Task: Search one way flight ticket for 5 adults, 2 children, 1 infant in seat and 2 infants on lap in economy from Williston: Williston Basin International Airport to Riverton: Central Wyoming Regional Airport (was Riverton Regional) on 8-4-2023. Choice of flights is Westjet. Number of bags: 1 carry on bag and 1 checked bag. Price is upto 100000. Outbound departure time preference is 13:45.
Action: Mouse moved to (336, 282)
Screenshot: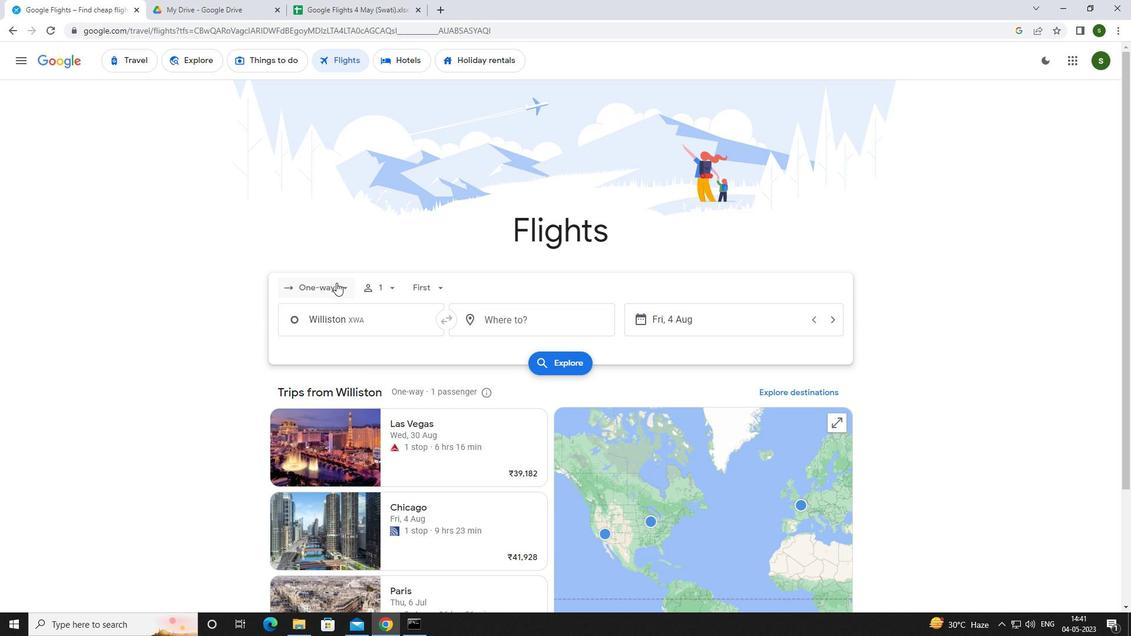 
Action: Mouse pressed left at (336, 282)
Screenshot: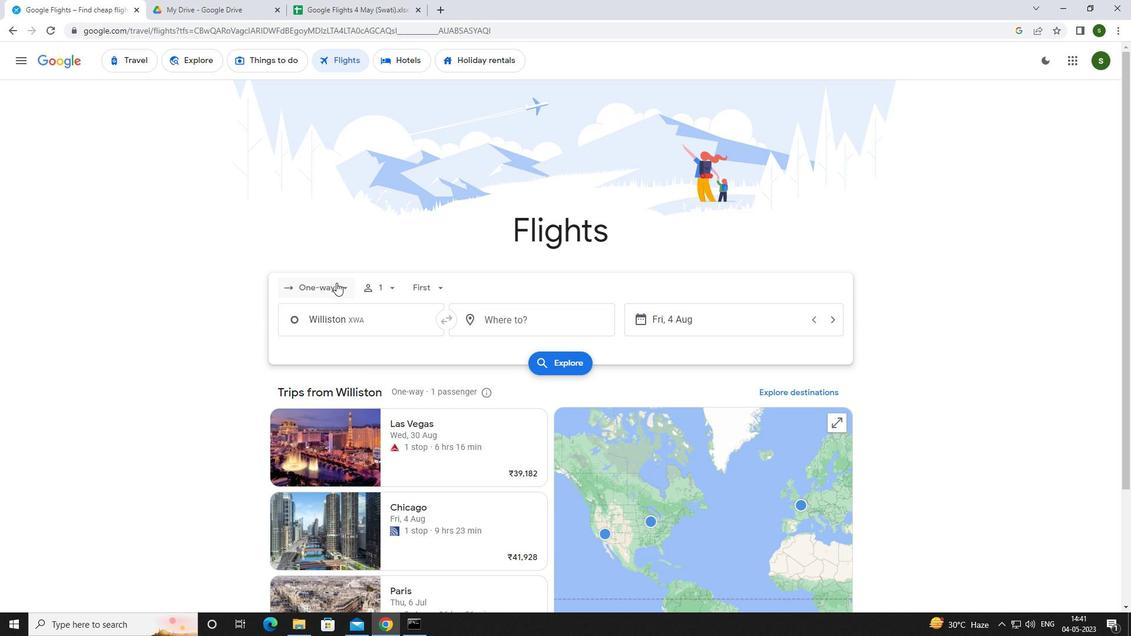 
Action: Mouse moved to (337, 339)
Screenshot: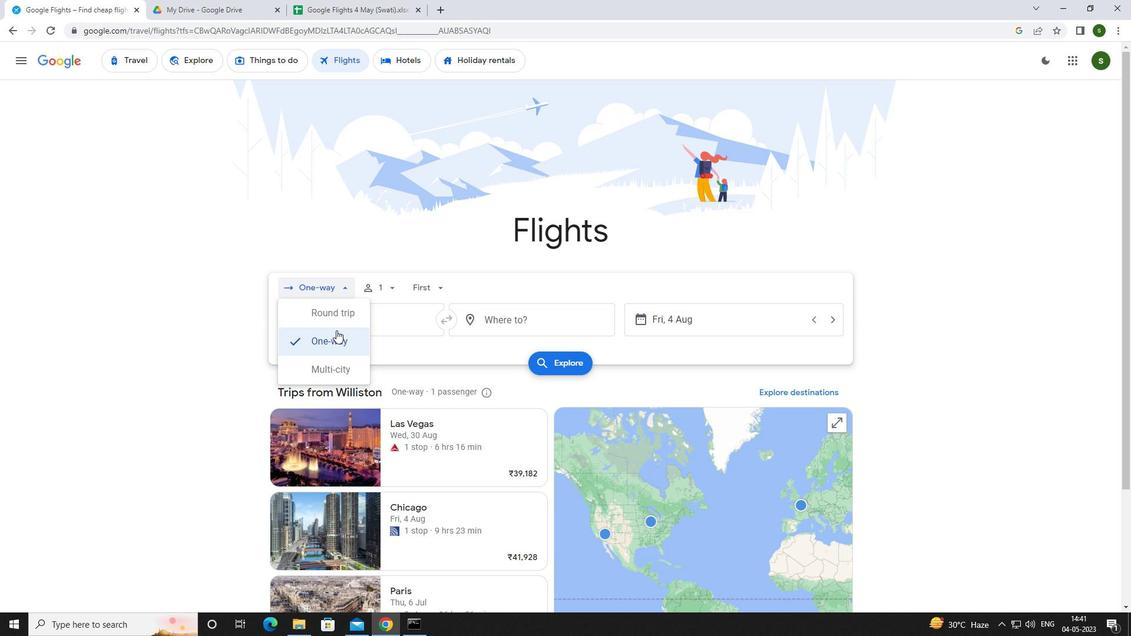 
Action: Mouse pressed left at (337, 339)
Screenshot: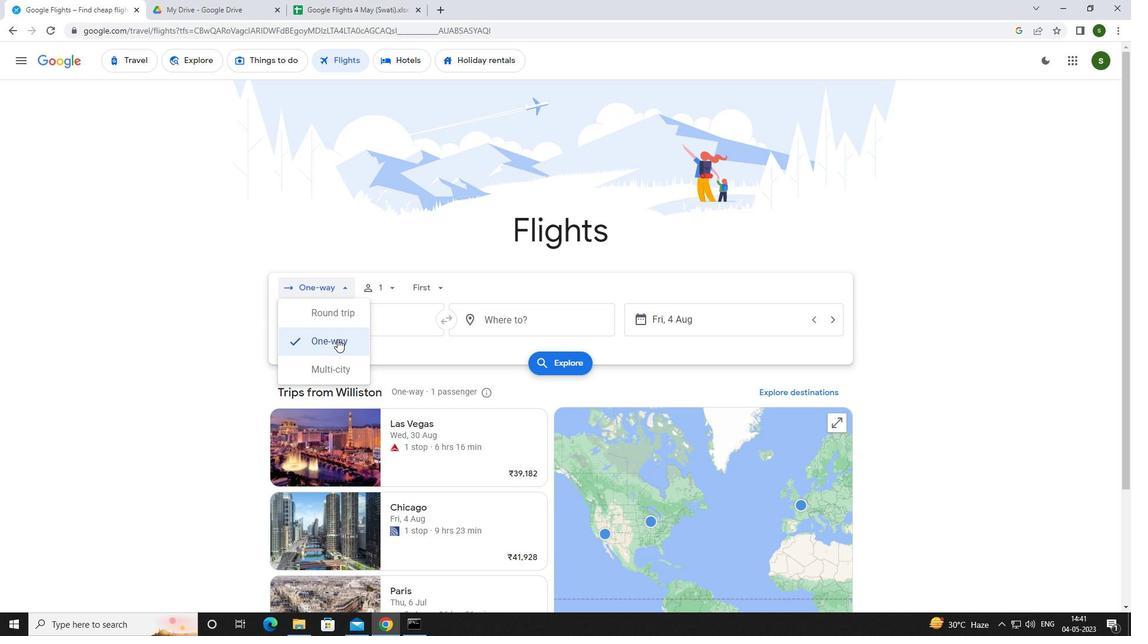 
Action: Mouse moved to (391, 288)
Screenshot: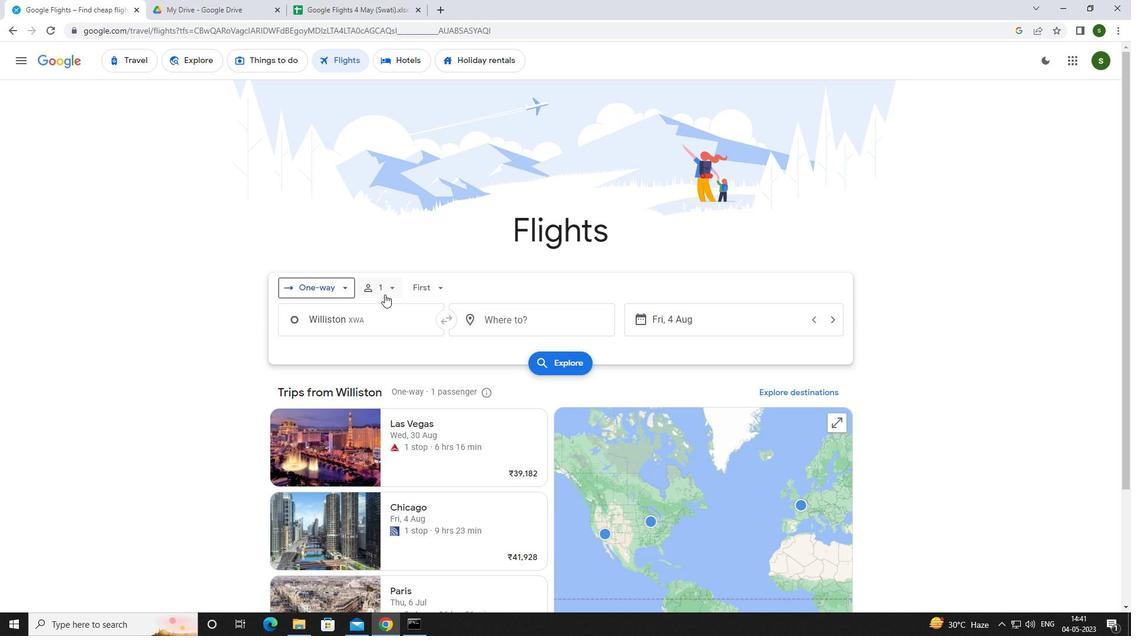 
Action: Mouse pressed left at (391, 288)
Screenshot: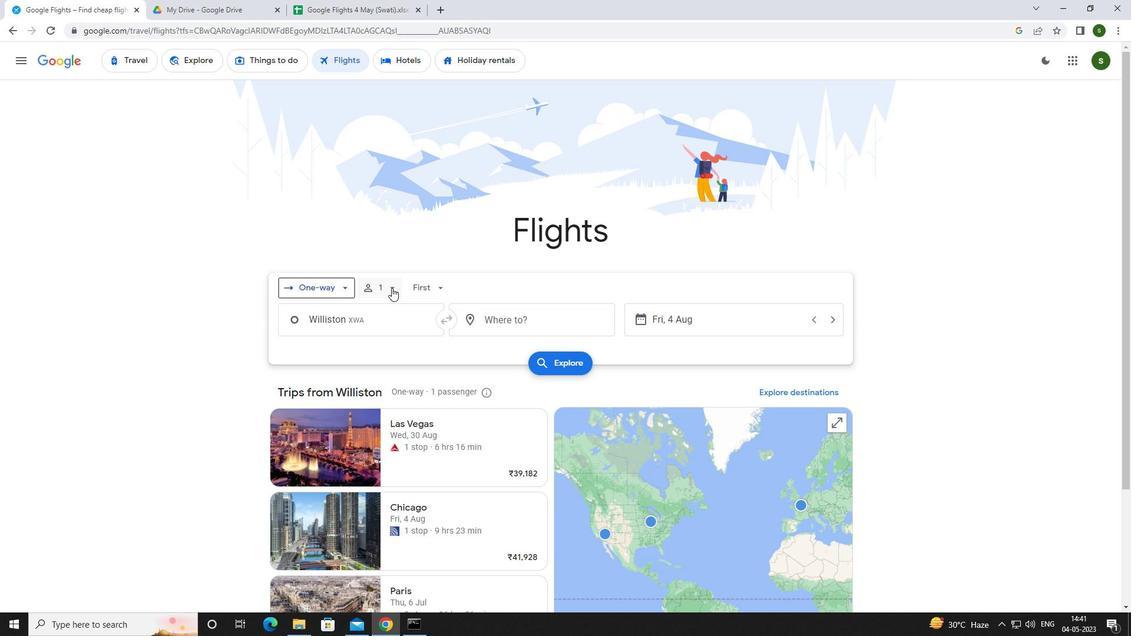 
Action: Mouse moved to (480, 318)
Screenshot: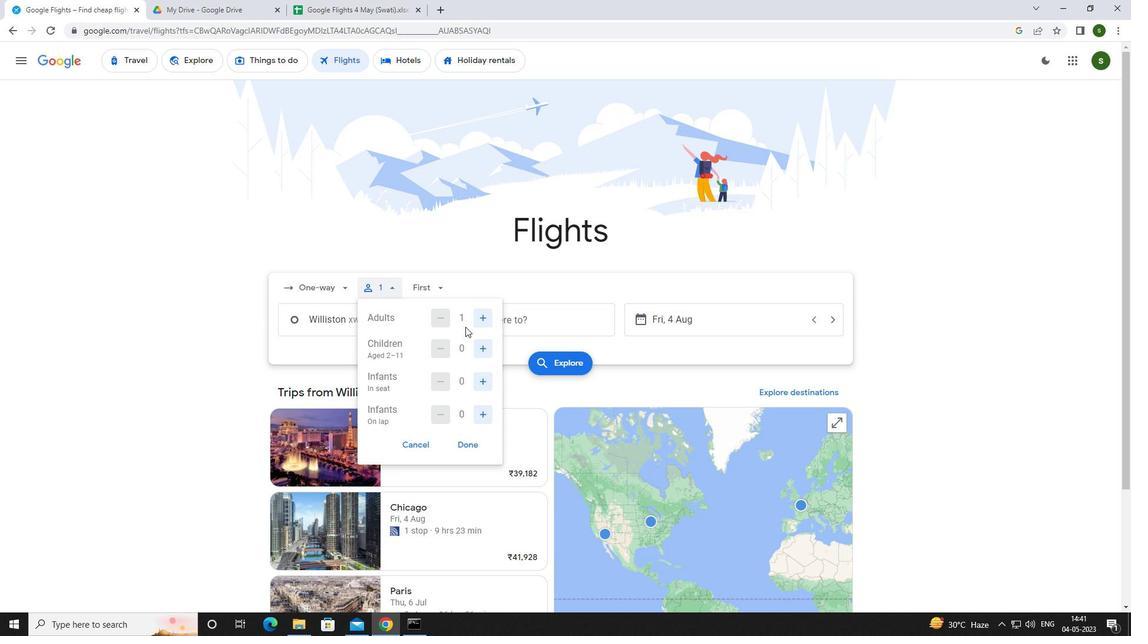 
Action: Mouse pressed left at (480, 318)
Screenshot: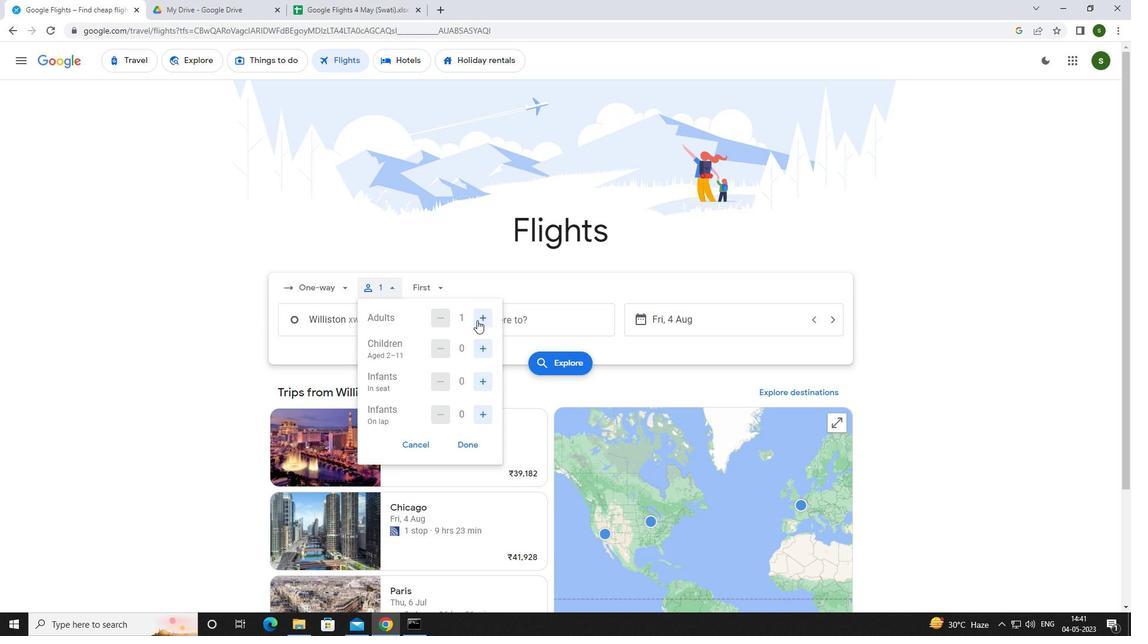 
Action: Mouse pressed left at (480, 318)
Screenshot: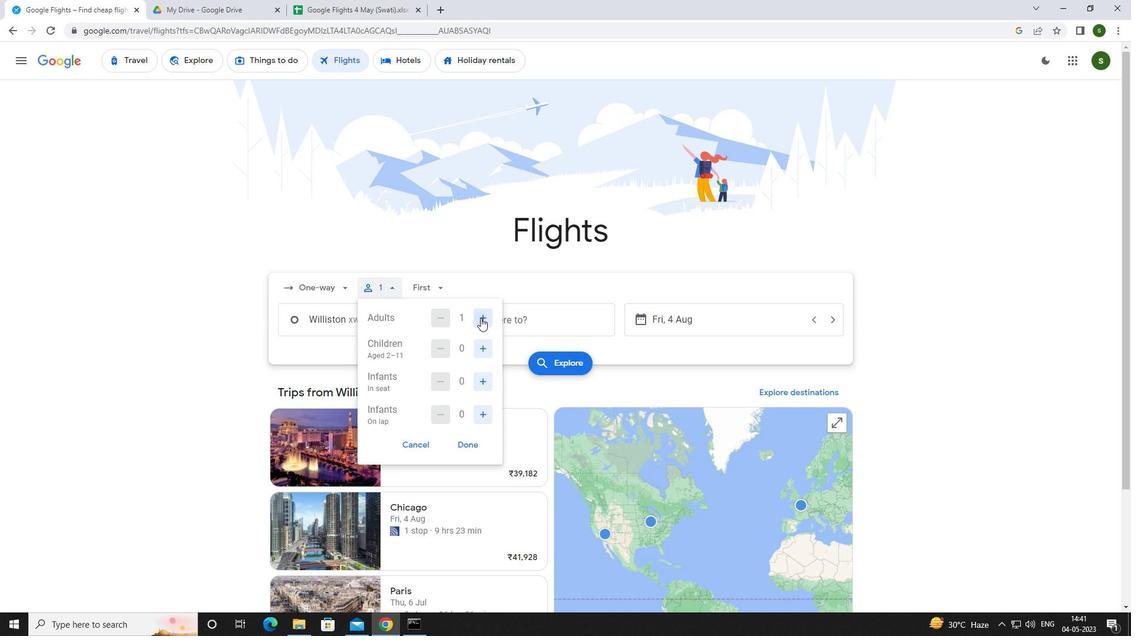 
Action: Mouse pressed left at (480, 318)
Screenshot: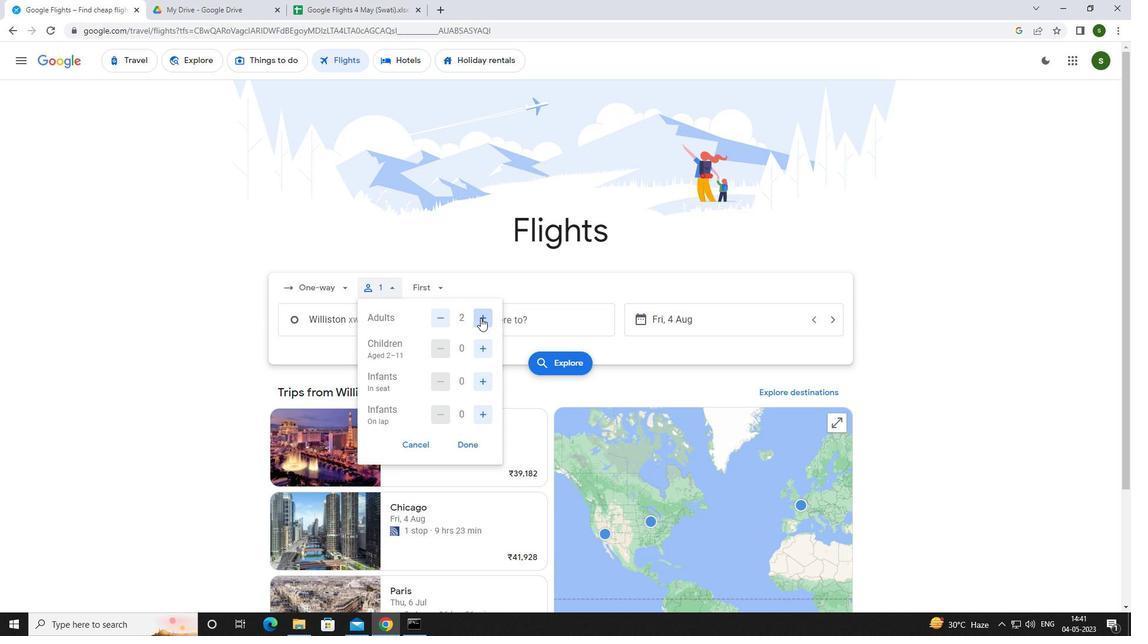 
Action: Mouse pressed left at (480, 318)
Screenshot: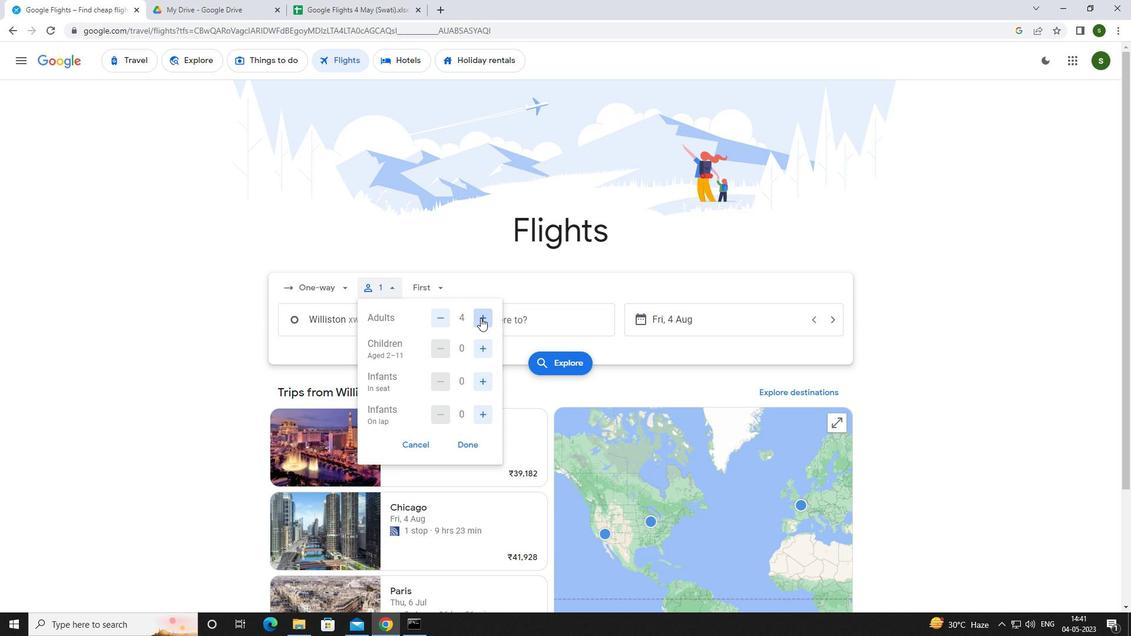 
Action: Mouse moved to (482, 344)
Screenshot: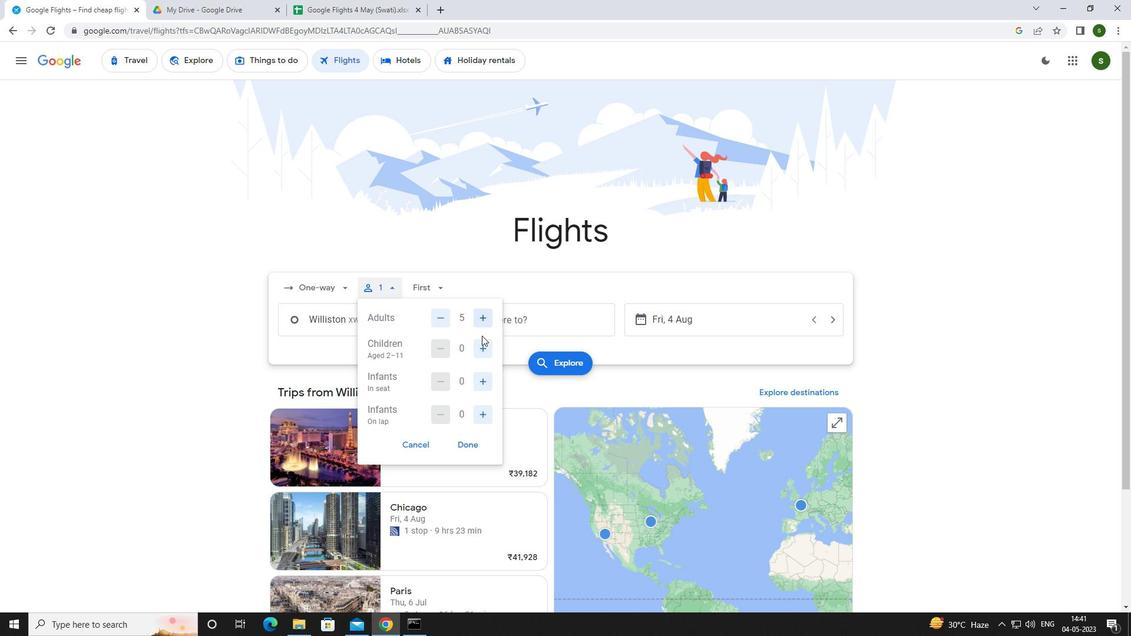 
Action: Mouse pressed left at (482, 344)
Screenshot: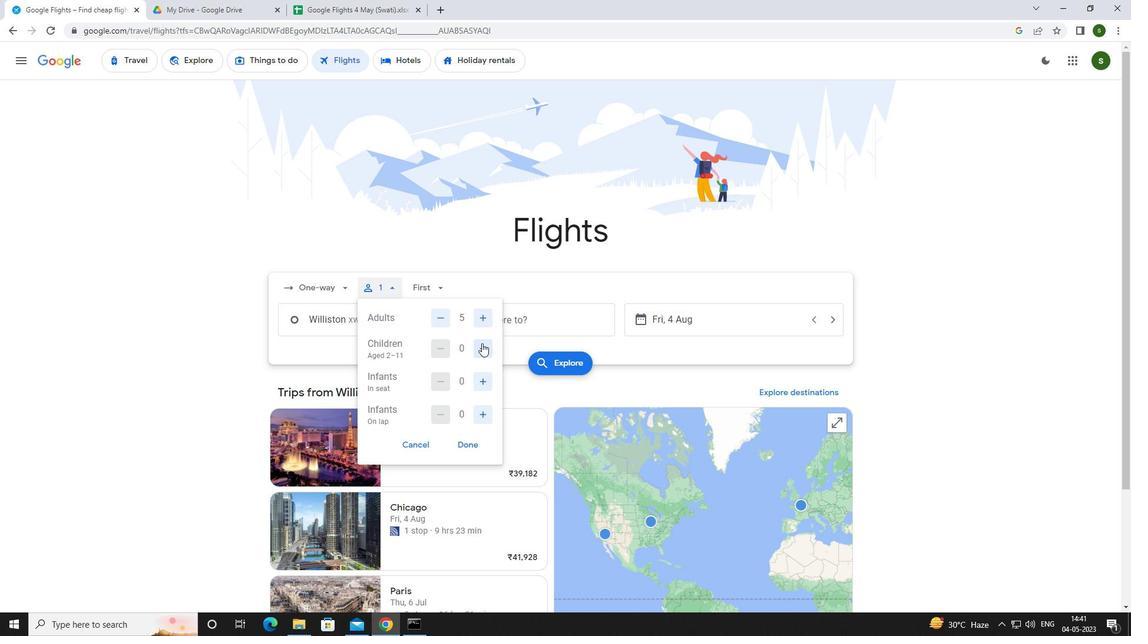 
Action: Mouse pressed left at (482, 344)
Screenshot: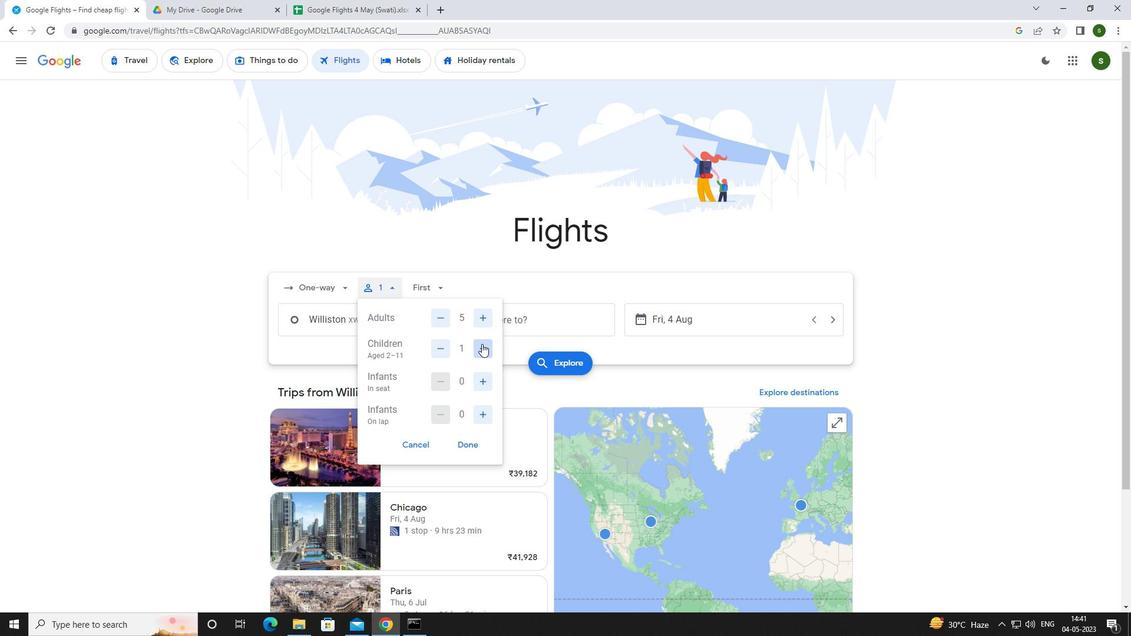 
Action: Mouse moved to (485, 382)
Screenshot: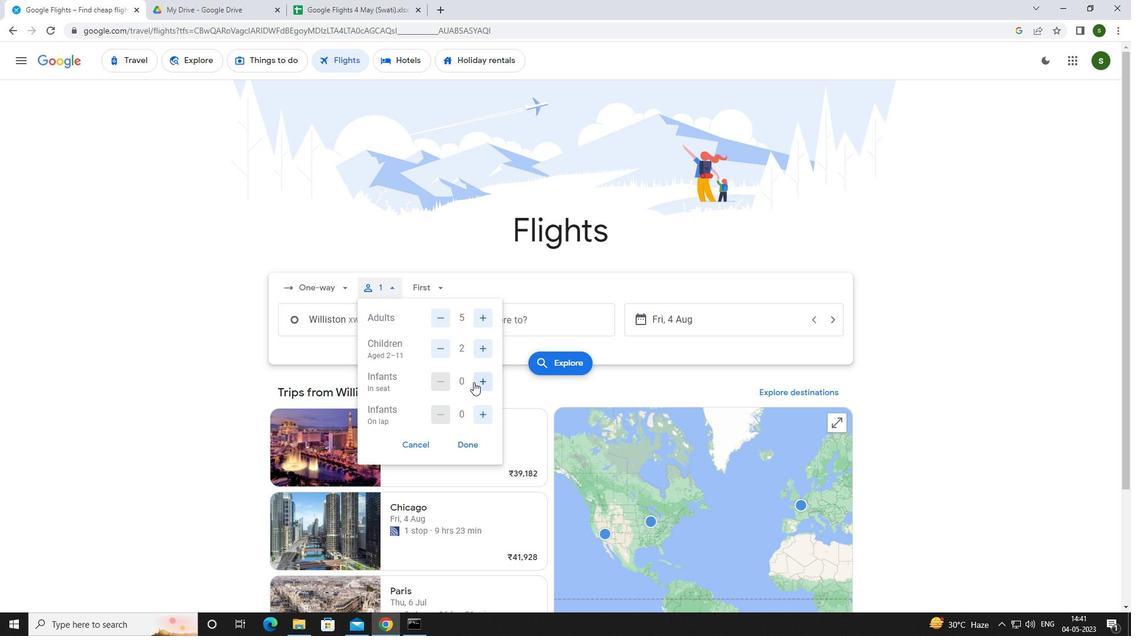 
Action: Mouse pressed left at (485, 382)
Screenshot: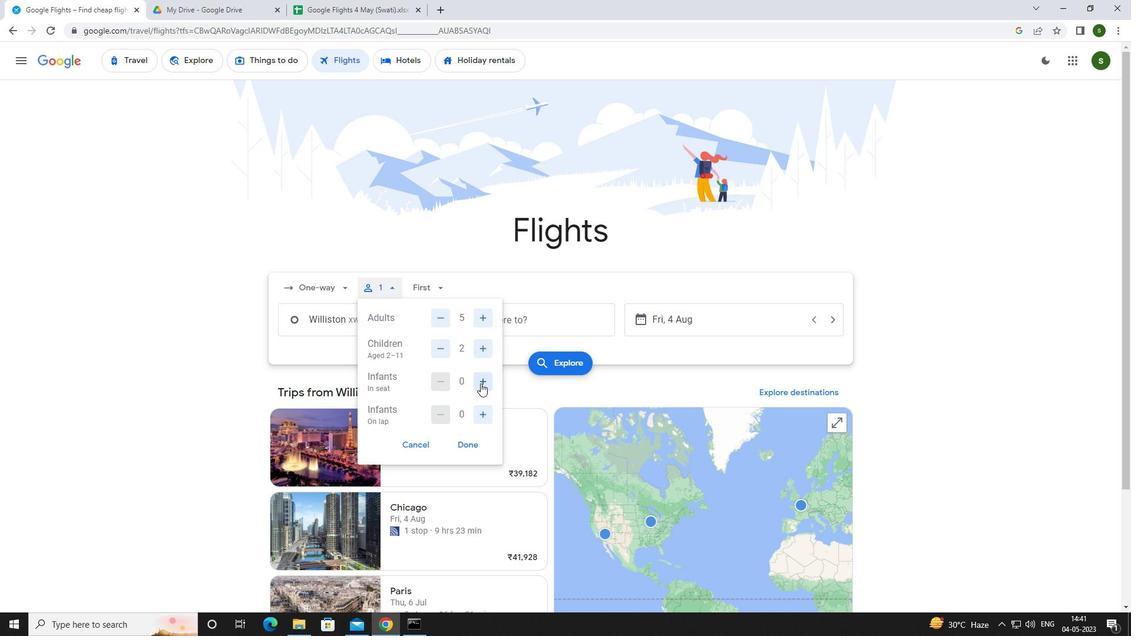 
Action: Mouse moved to (482, 414)
Screenshot: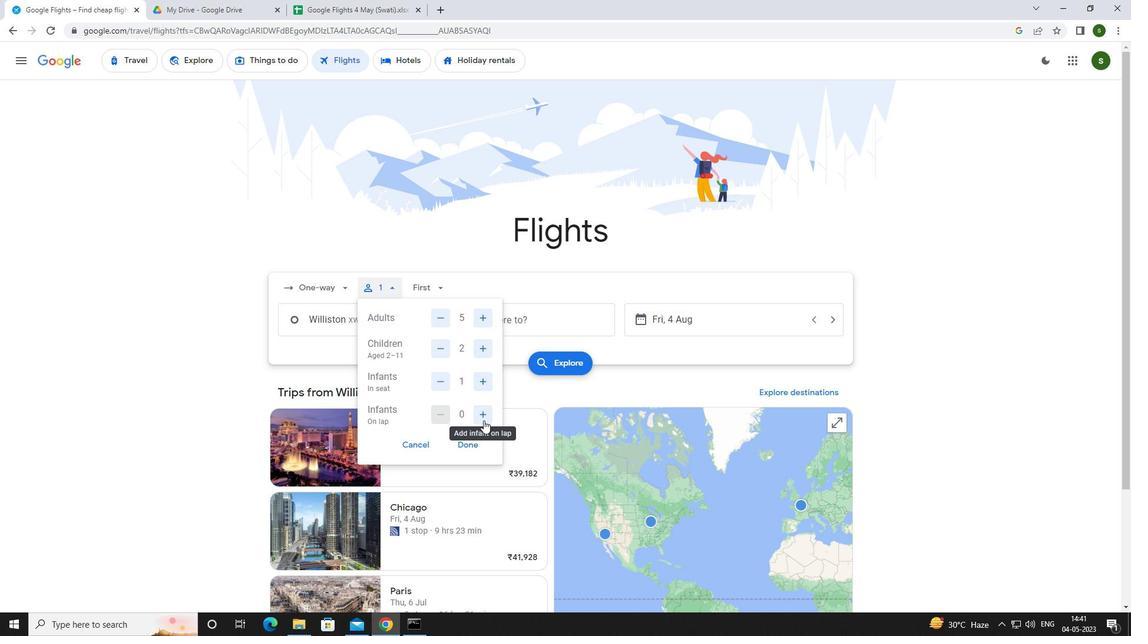 
Action: Mouse pressed left at (482, 414)
Screenshot: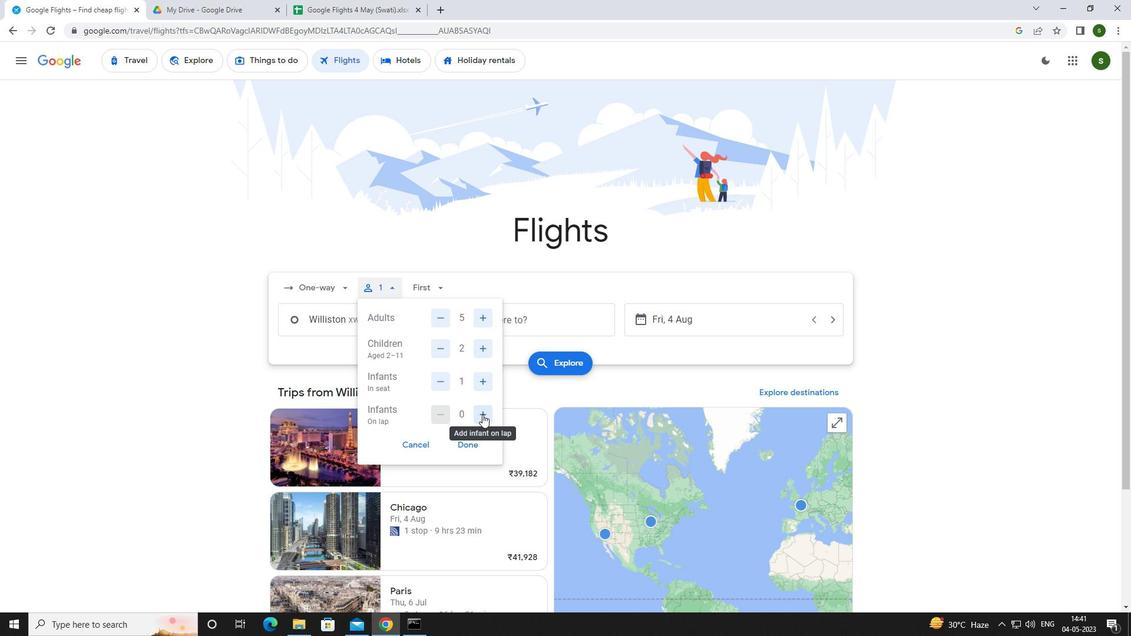 
Action: Mouse moved to (447, 284)
Screenshot: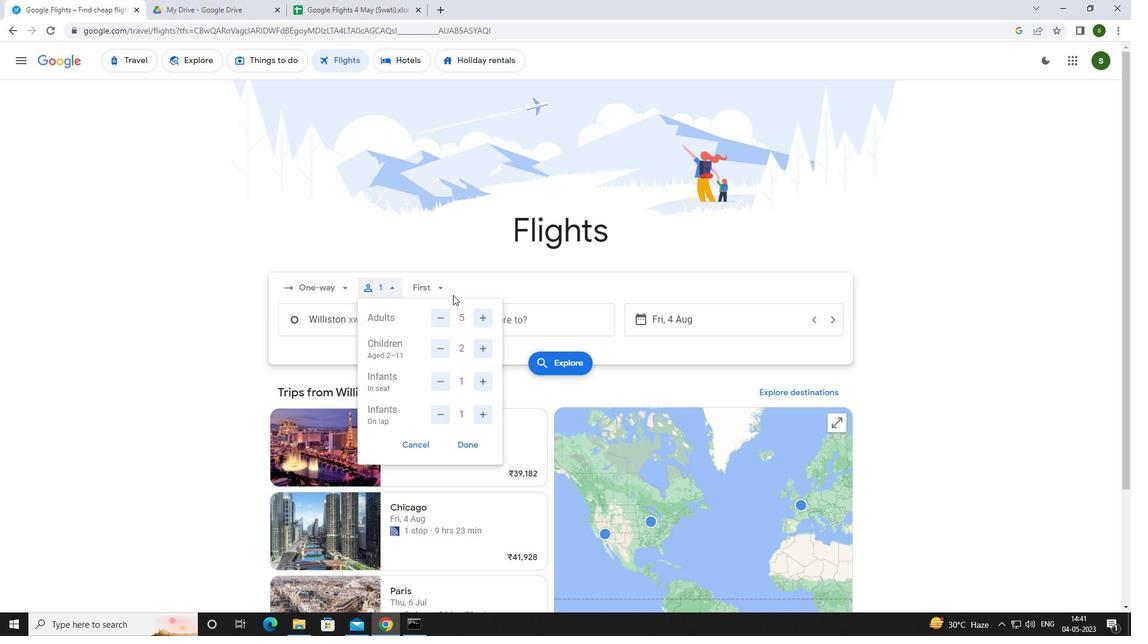 
Action: Mouse pressed left at (447, 284)
Screenshot: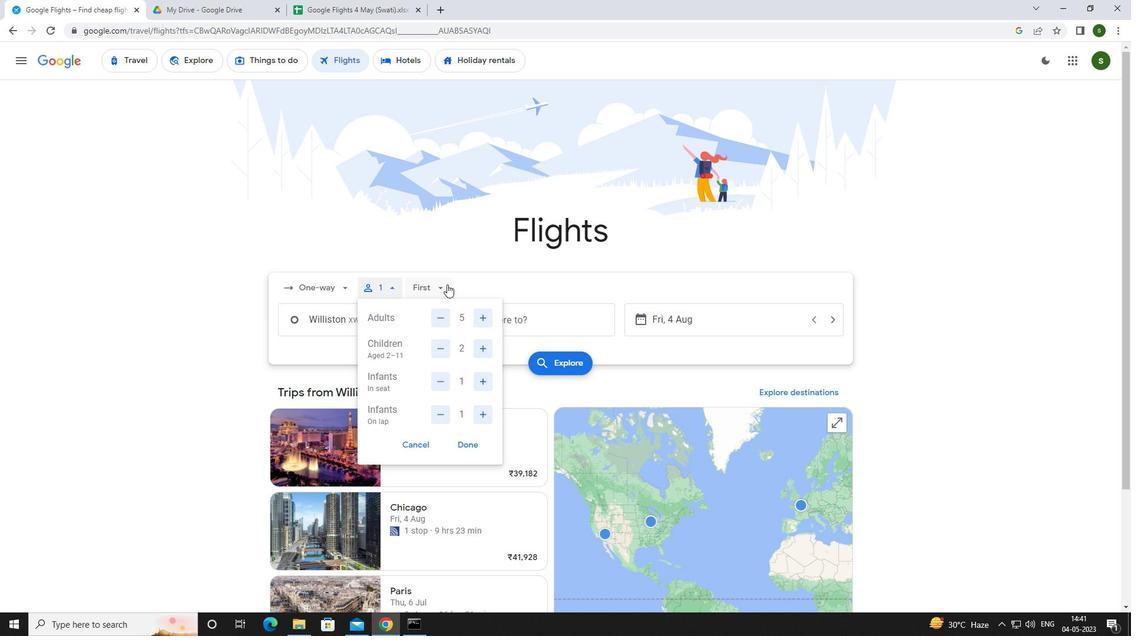 
Action: Mouse moved to (445, 314)
Screenshot: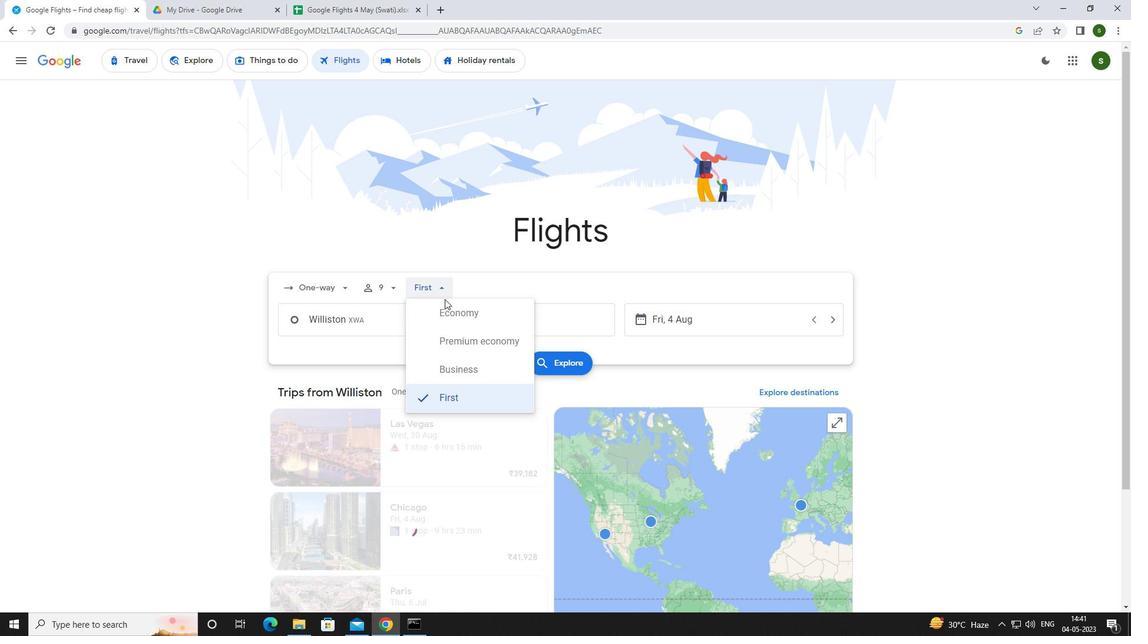 
Action: Mouse pressed left at (445, 314)
Screenshot: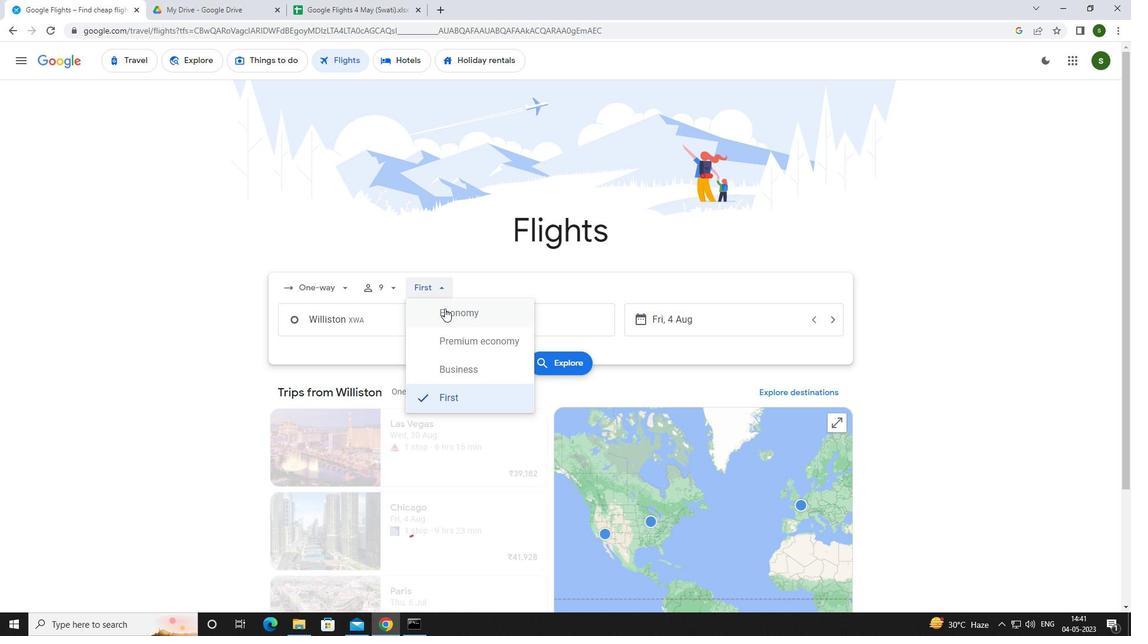 
Action: Mouse moved to (390, 318)
Screenshot: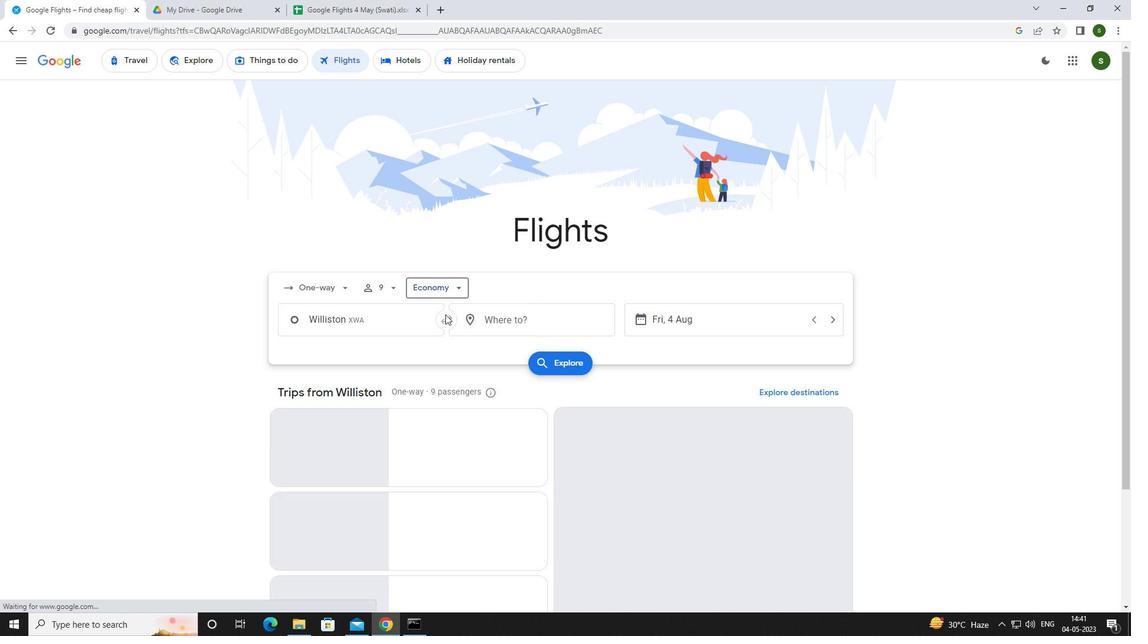 
Action: Mouse pressed left at (390, 318)
Screenshot: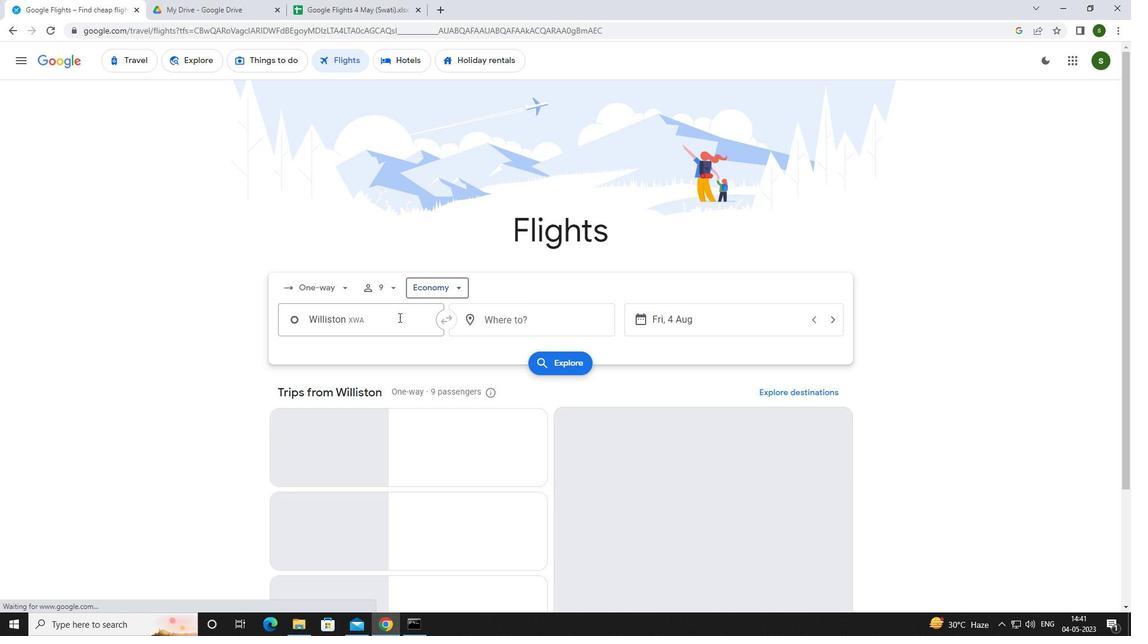 
Action: Mouse moved to (392, 321)
Screenshot: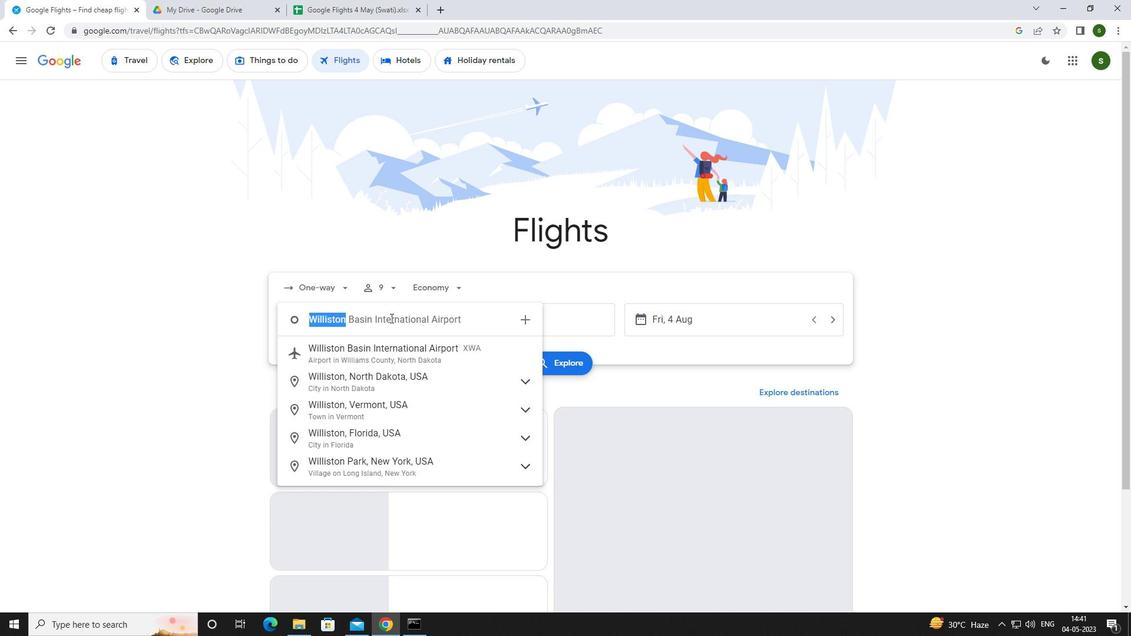 
Action: Key pressed <Key.caps_lock>w<Key.caps_lock>illiston
Screenshot: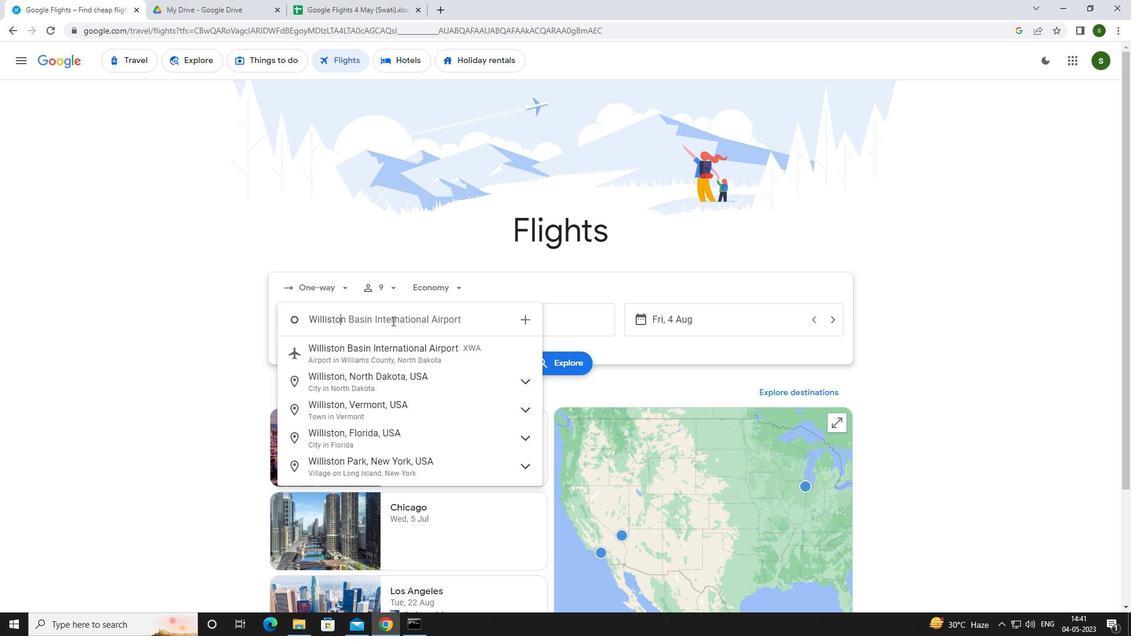
Action: Mouse moved to (409, 348)
Screenshot: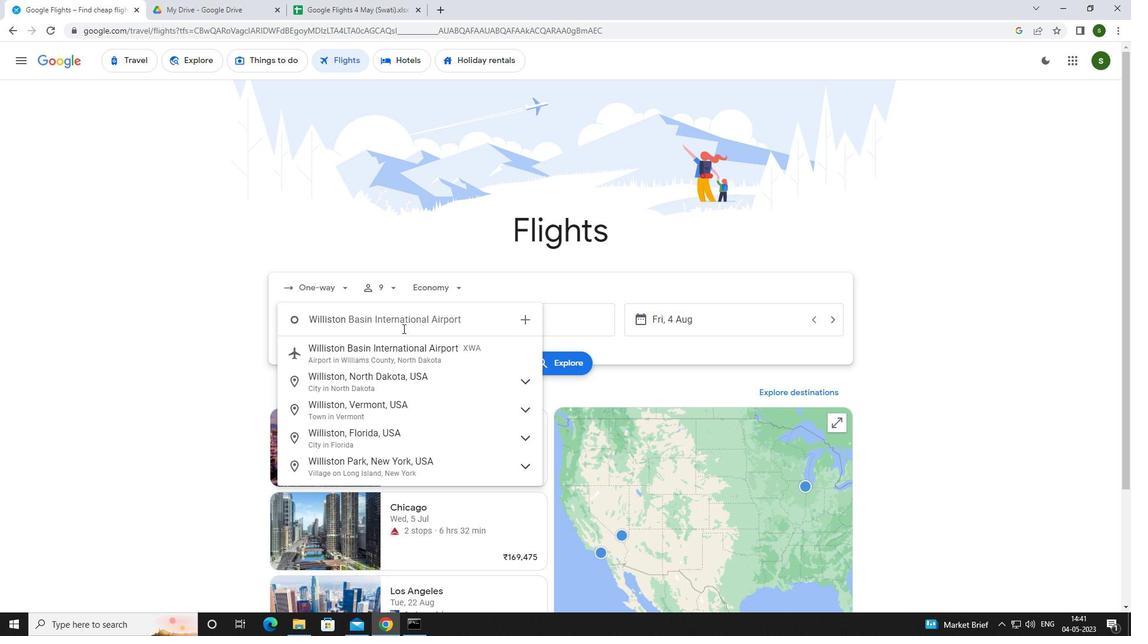 
Action: Mouse pressed left at (409, 348)
Screenshot: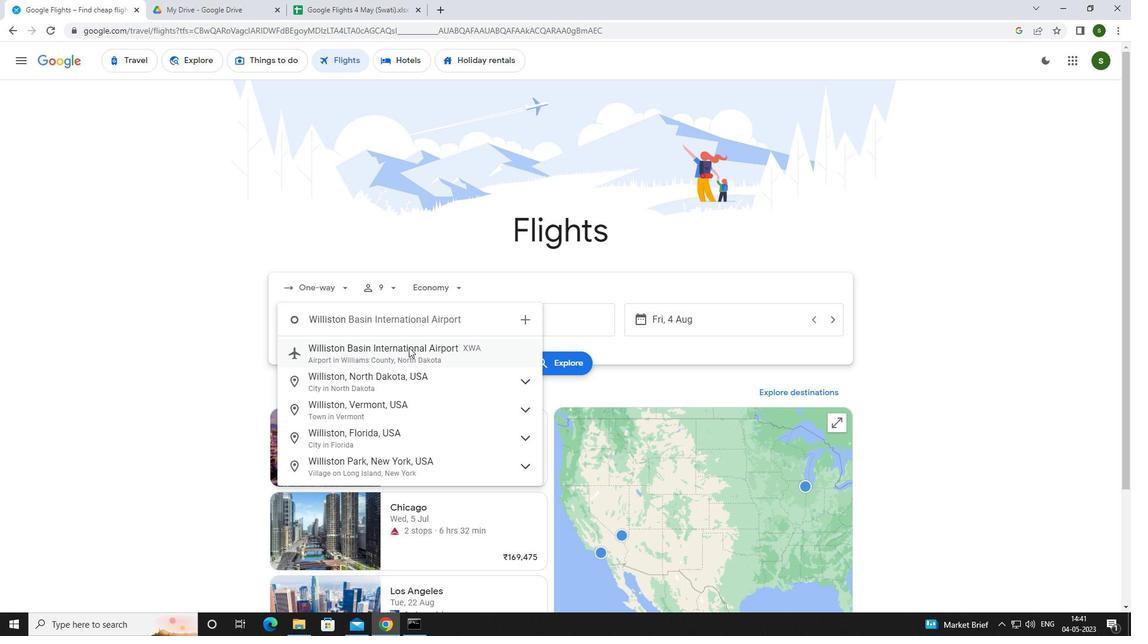 
Action: Mouse moved to (536, 325)
Screenshot: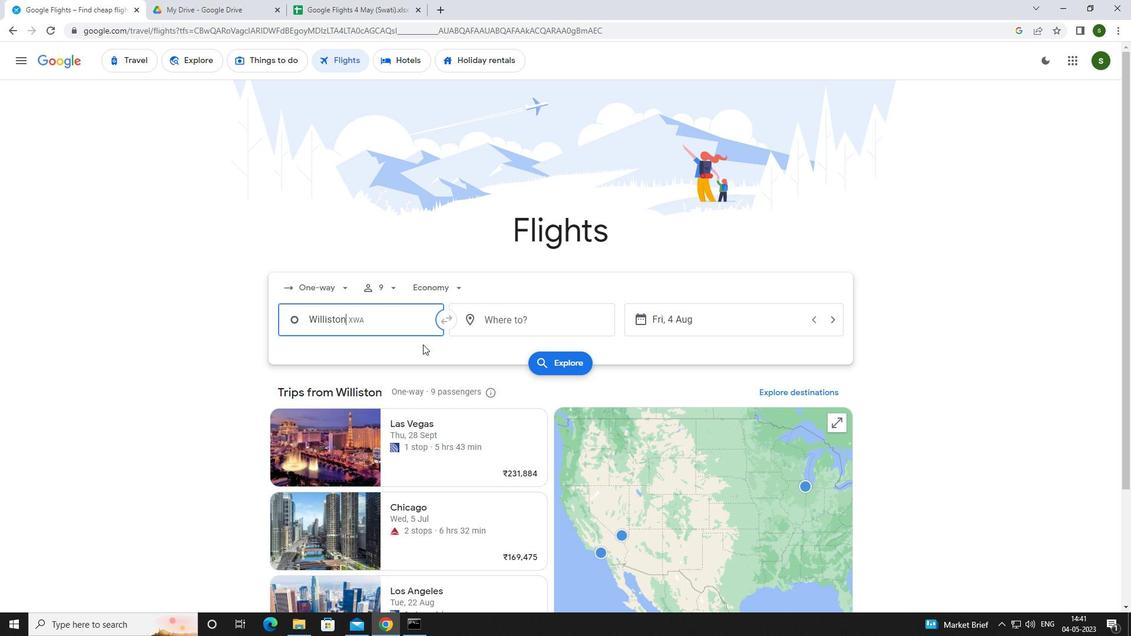 
Action: Mouse pressed left at (536, 325)
Screenshot: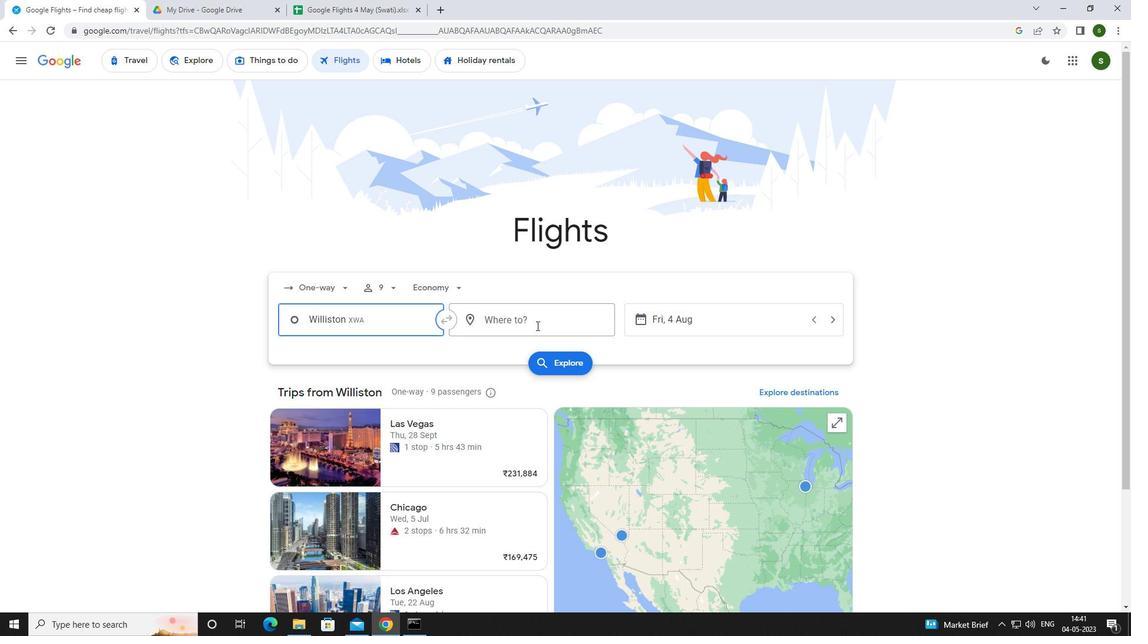 
Action: Key pressed <Key.caps_lock>r<Key.caps_lock>iverto
Screenshot: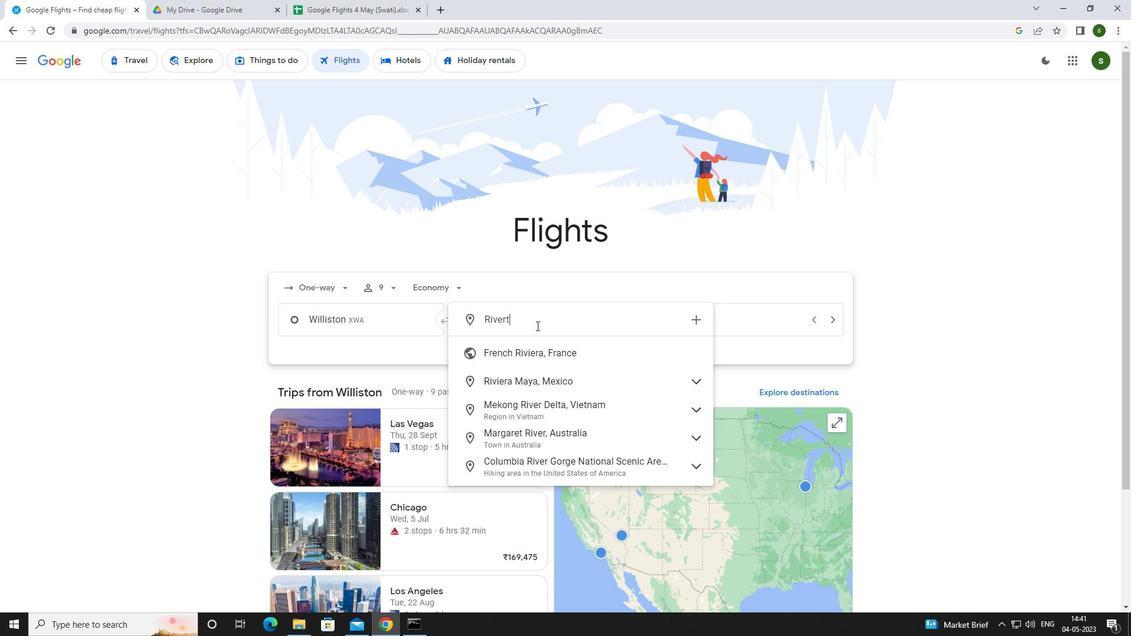 
Action: Mouse moved to (544, 378)
Screenshot: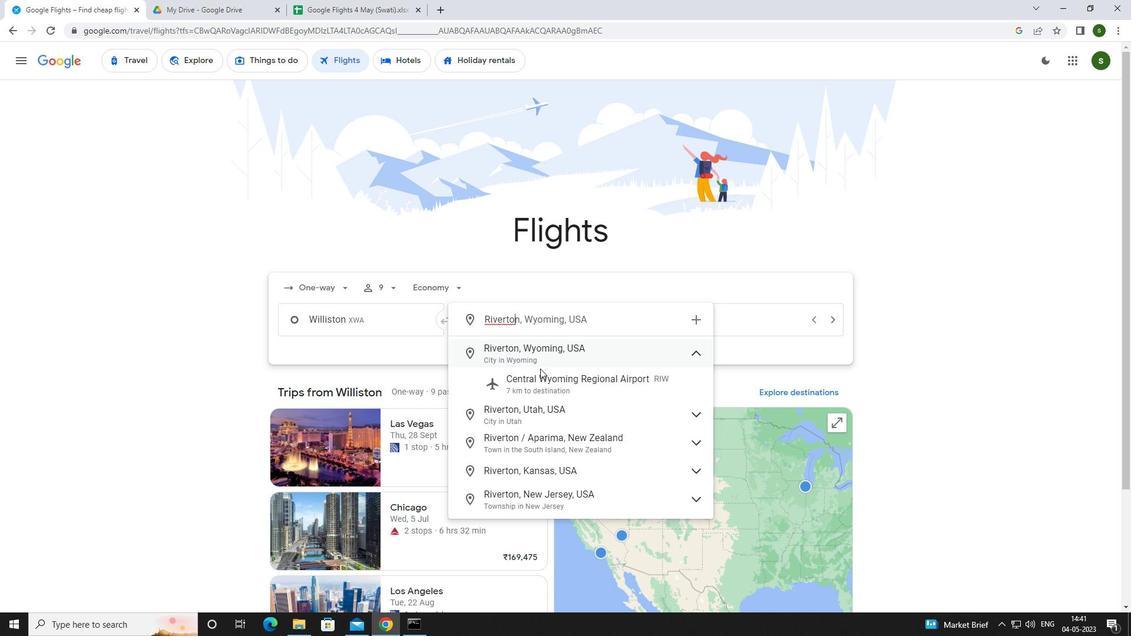 
Action: Mouse pressed left at (544, 378)
Screenshot: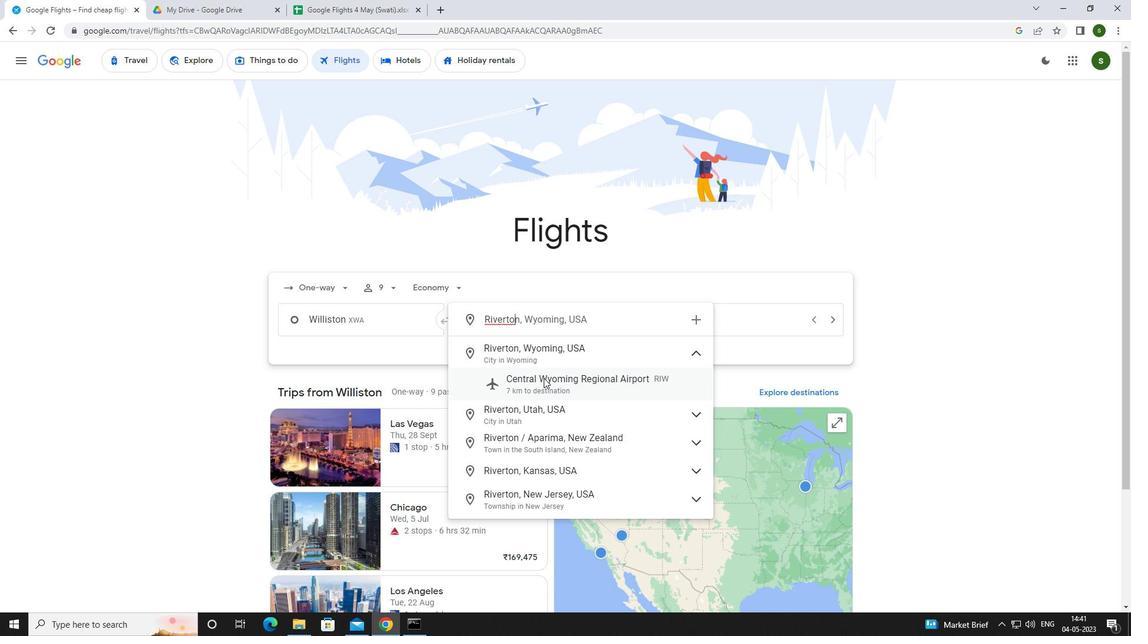 
Action: Mouse moved to (702, 322)
Screenshot: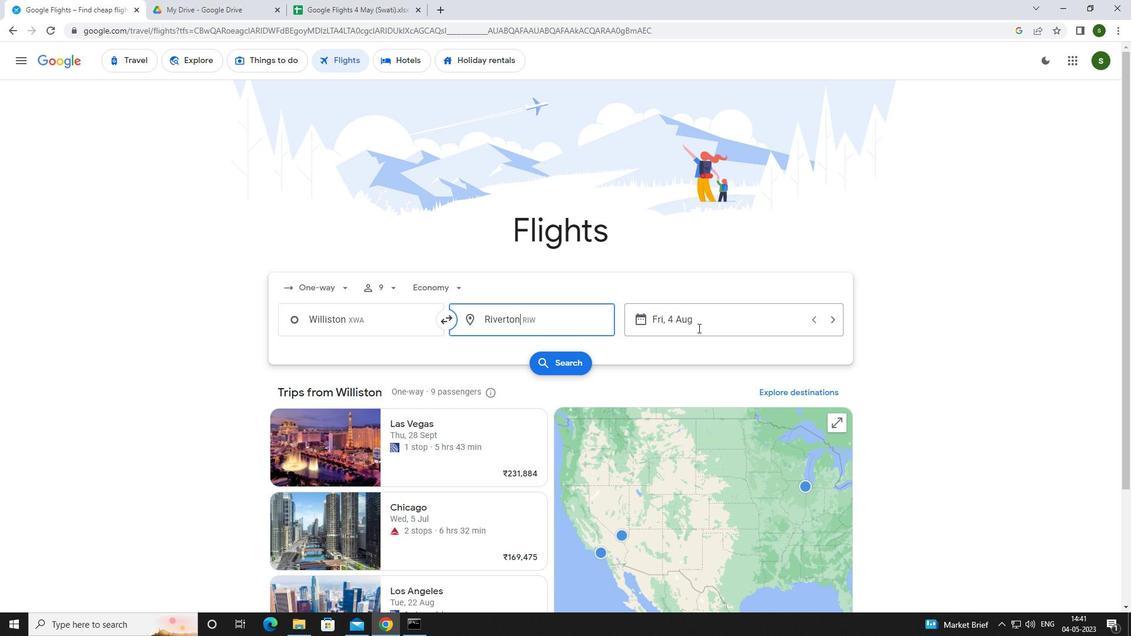 
Action: Mouse pressed left at (702, 322)
Screenshot: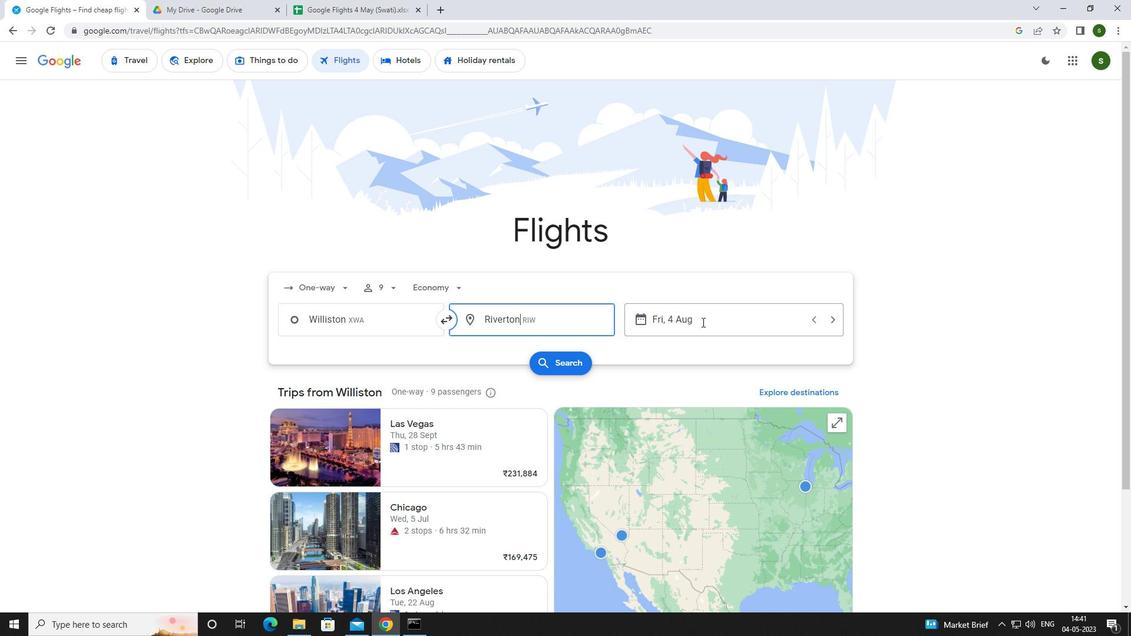 
Action: Mouse moved to (568, 401)
Screenshot: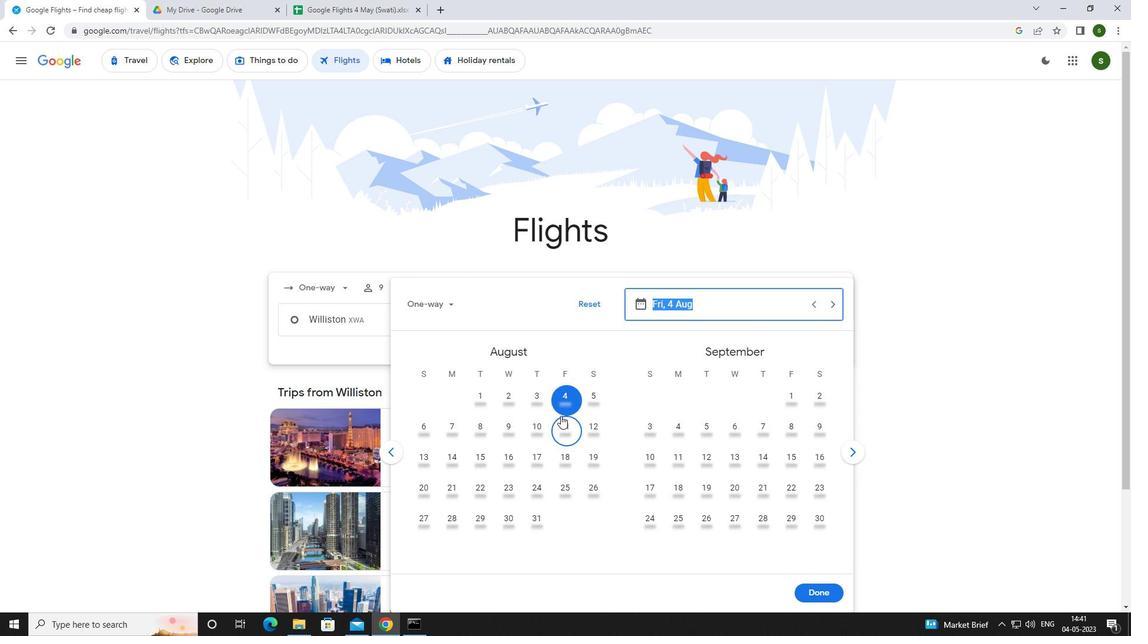 
Action: Mouse pressed left at (568, 401)
Screenshot: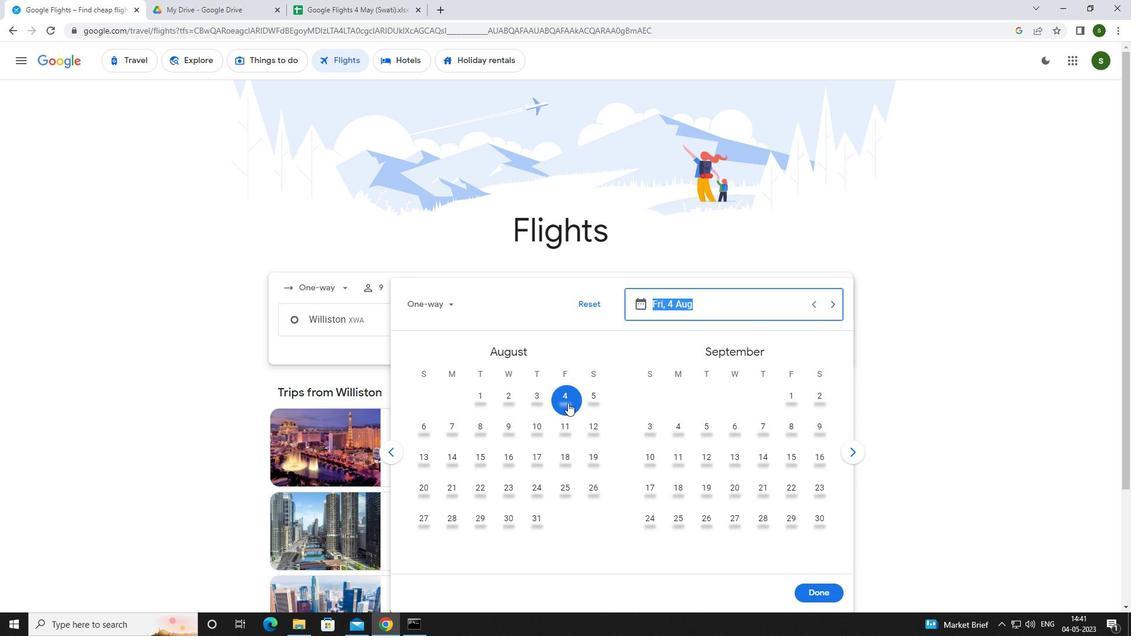 
Action: Mouse moved to (804, 588)
Screenshot: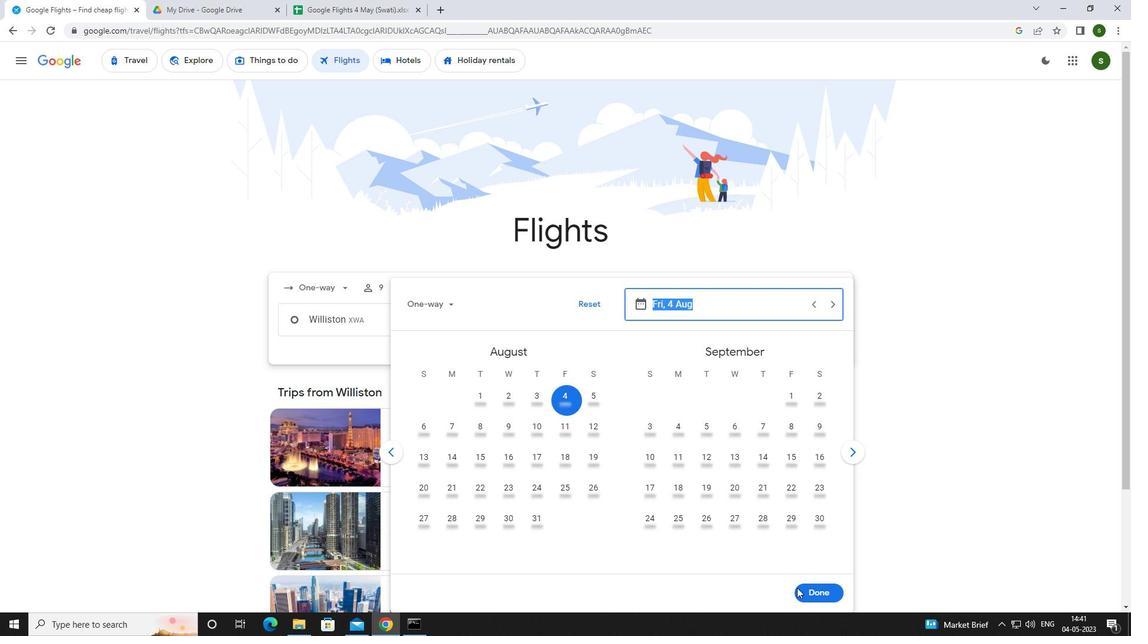 
Action: Mouse pressed left at (804, 588)
Screenshot: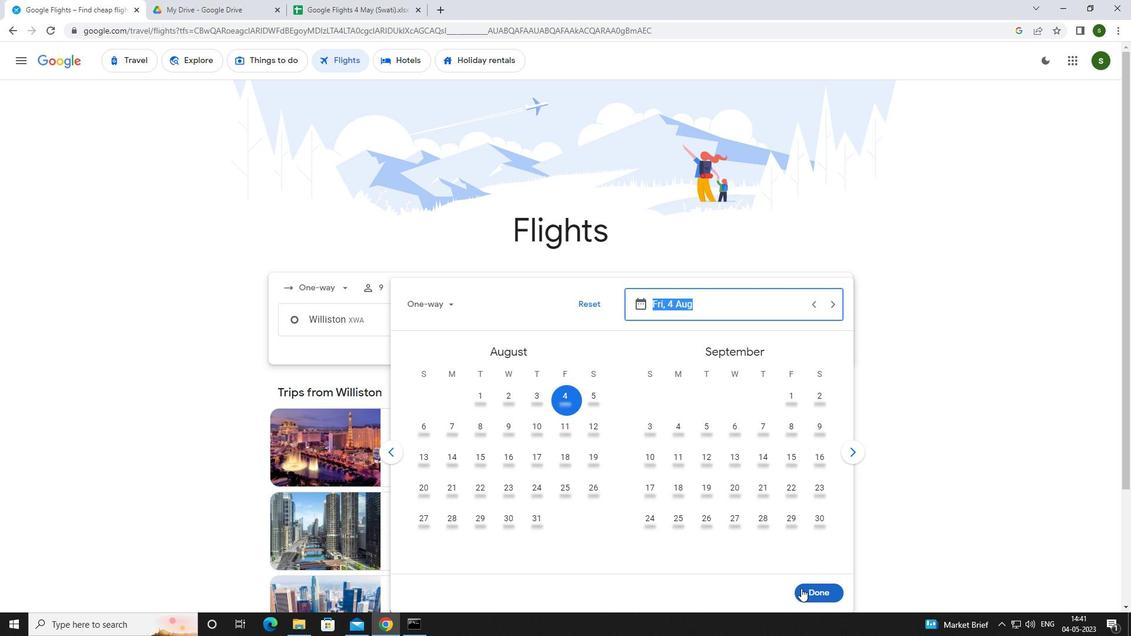 
Action: Mouse moved to (582, 360)
Screenshot: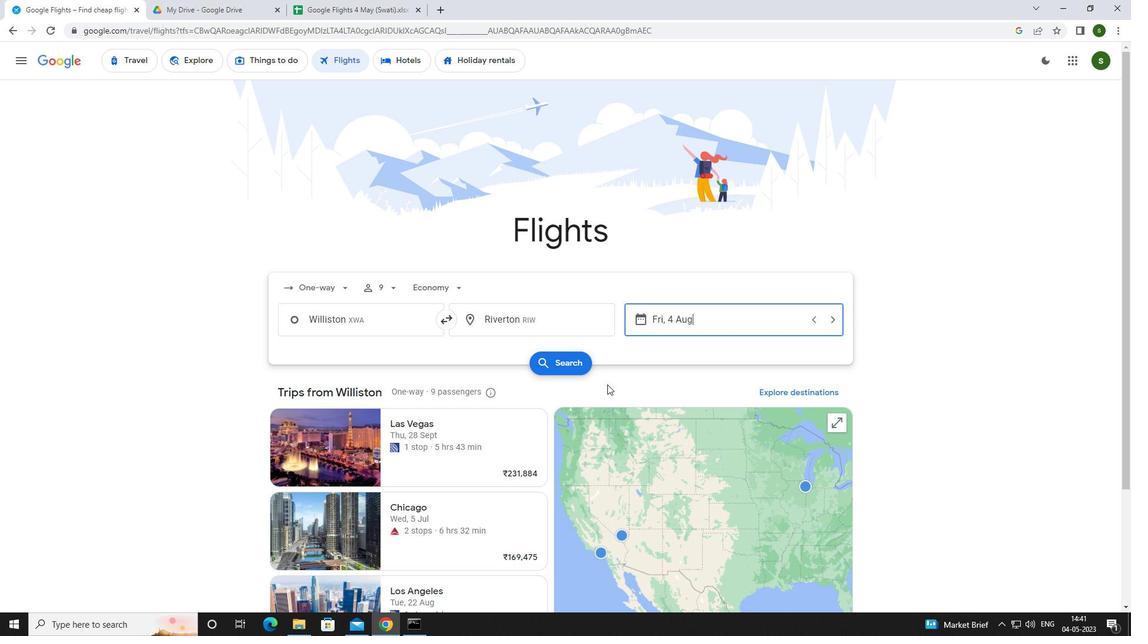 
Action: Mouse pressed left at (582, 360)
Screenshot: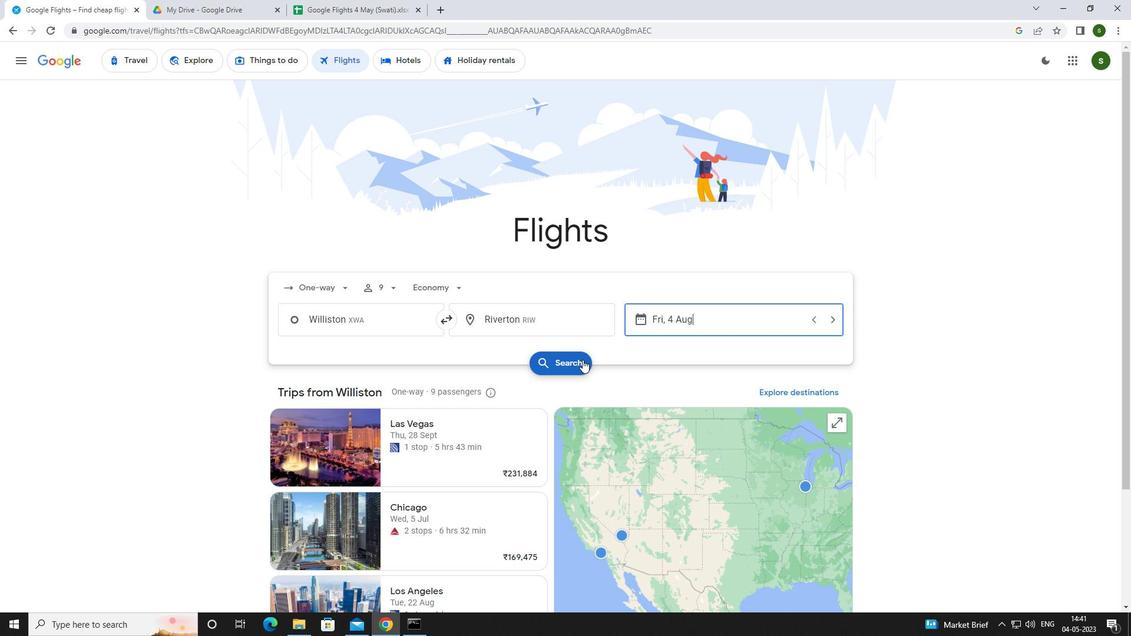 
Action: Mouse moved to (307, 172)
Screenshot: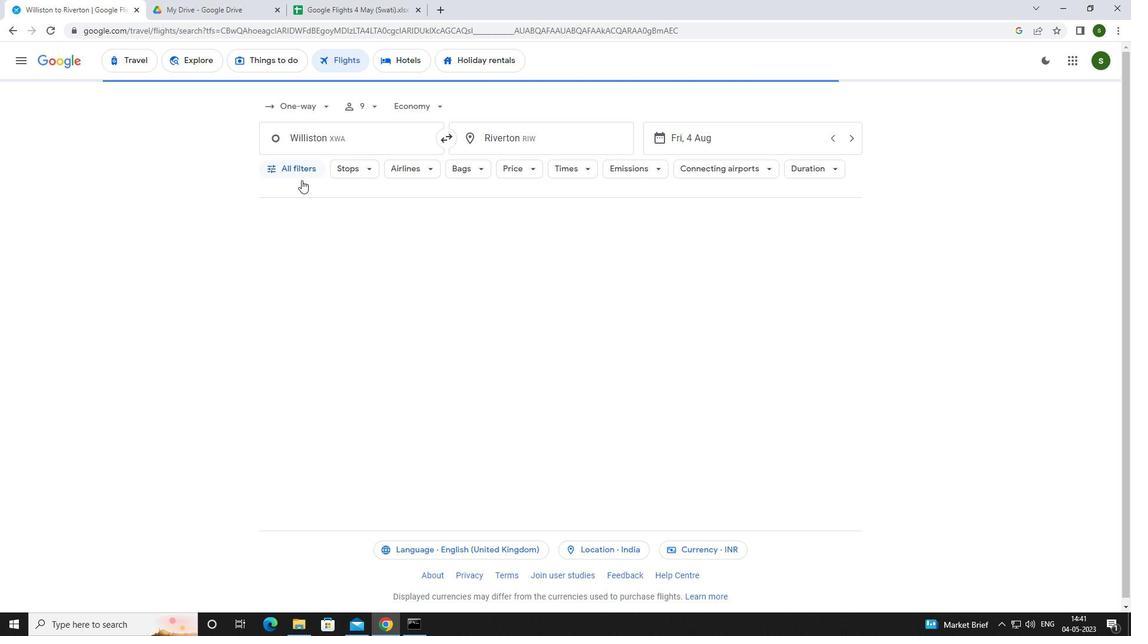 
Action: Mouse pressed left at (307, 172)
Screenshot: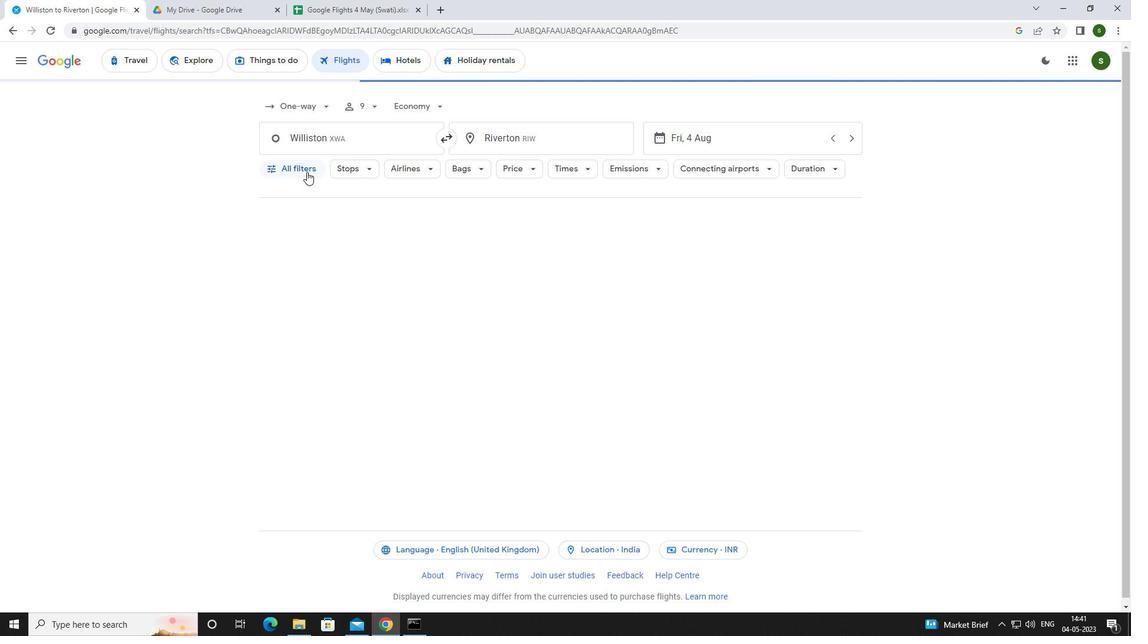 
Action: Mouse moved to (436, 410)
Screenshot: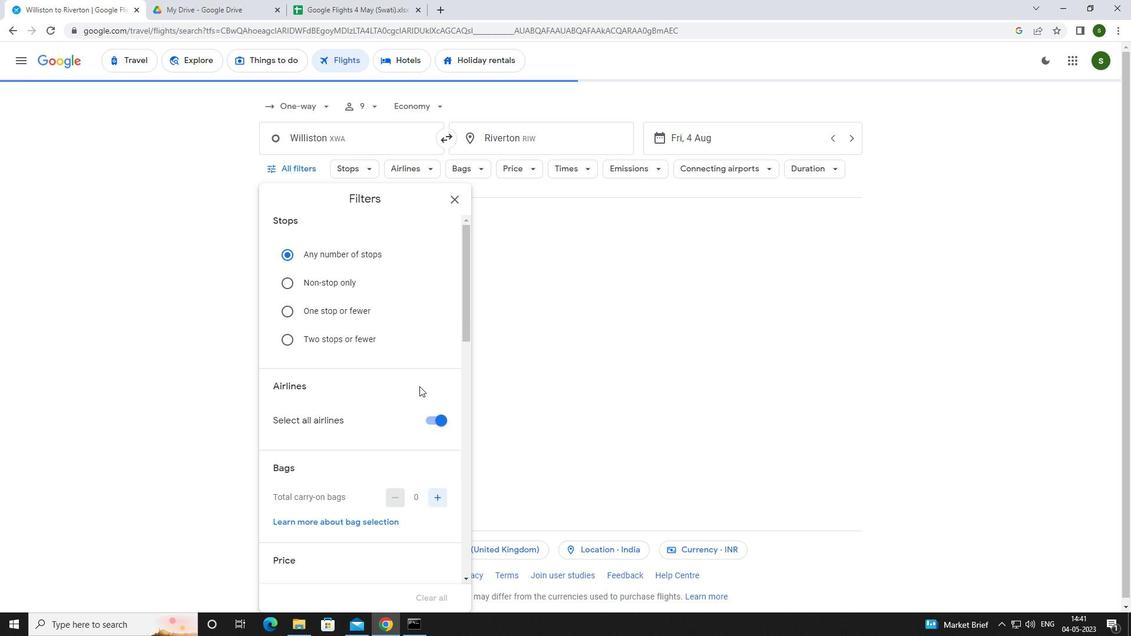 
Action: Mouse pressed left at (436, 410)
Screenshot: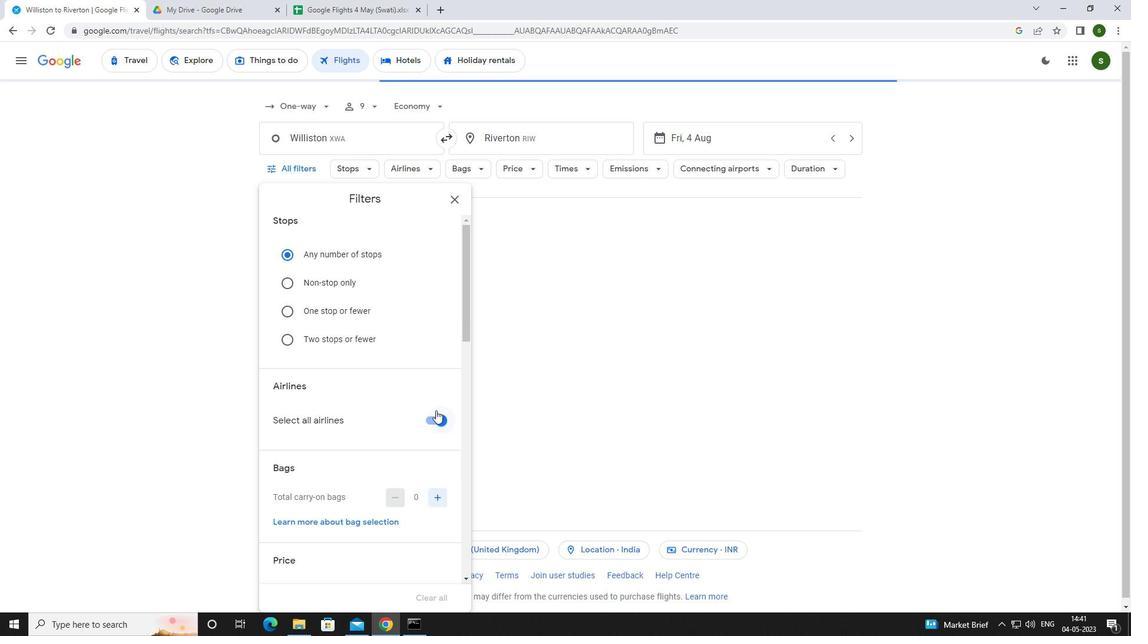
Action: Mouse moved to (437, 420)
Screenshot: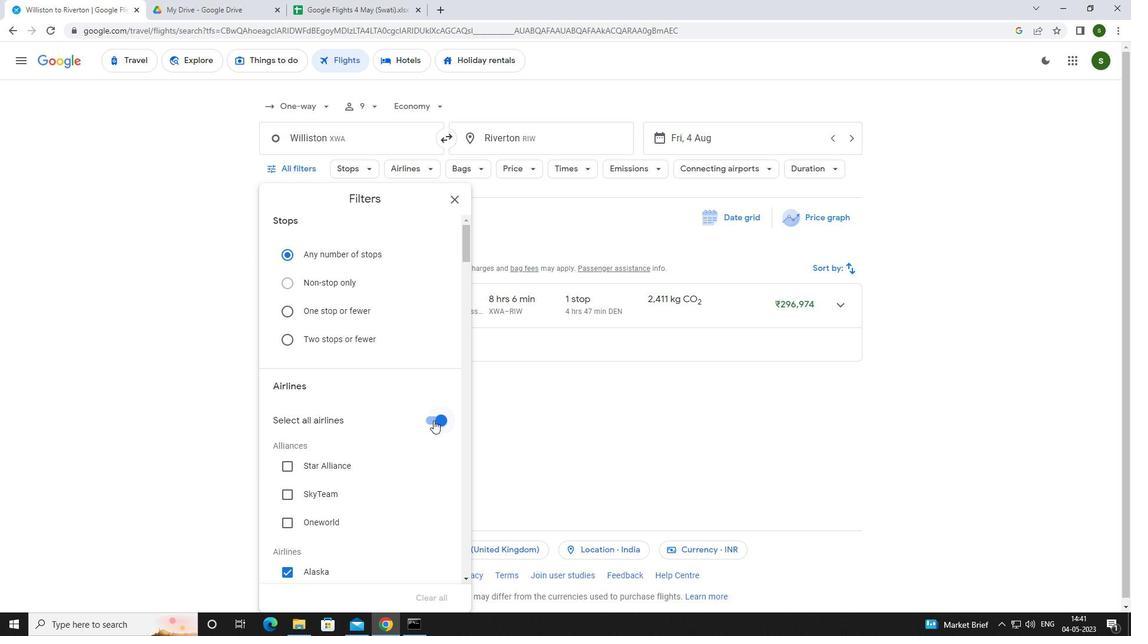 
Action: Mouse pressed left at (437, 420)
Screenshot: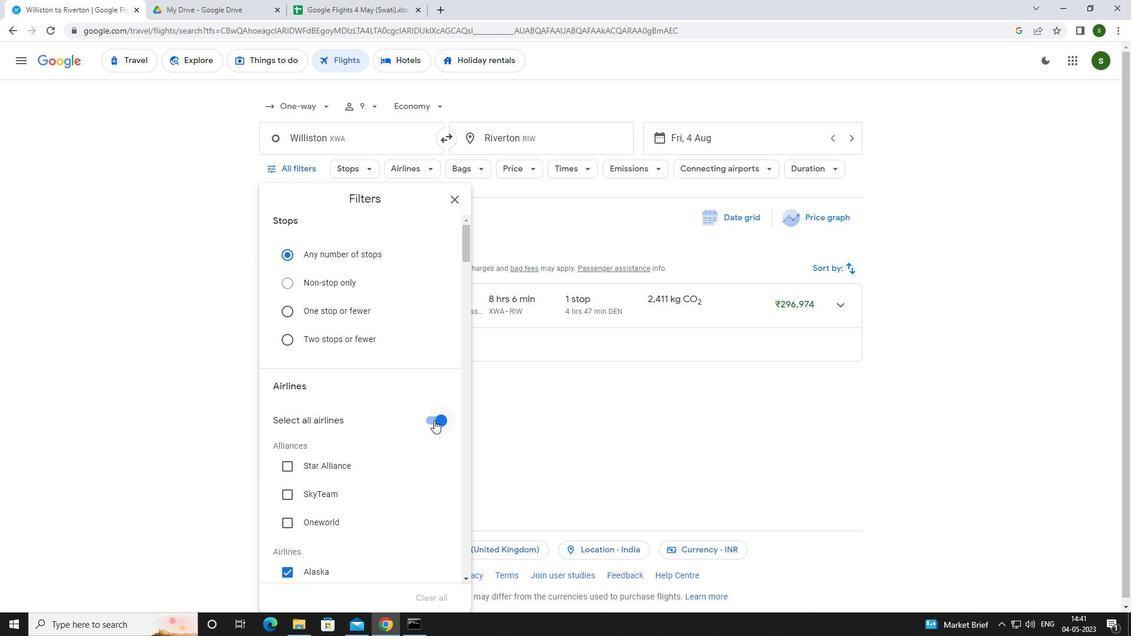 
Action: Mouse moved to (438, 420)
Screenshot: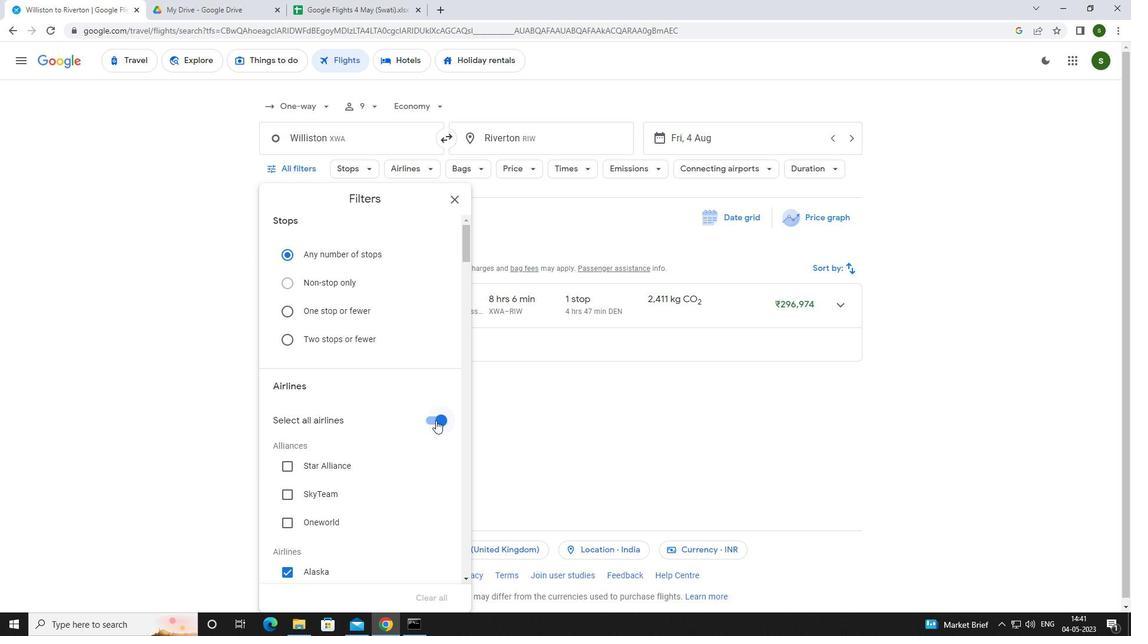 
Action: Mouse scrolled (438, 420) with delta (0, 0)
Screenshot: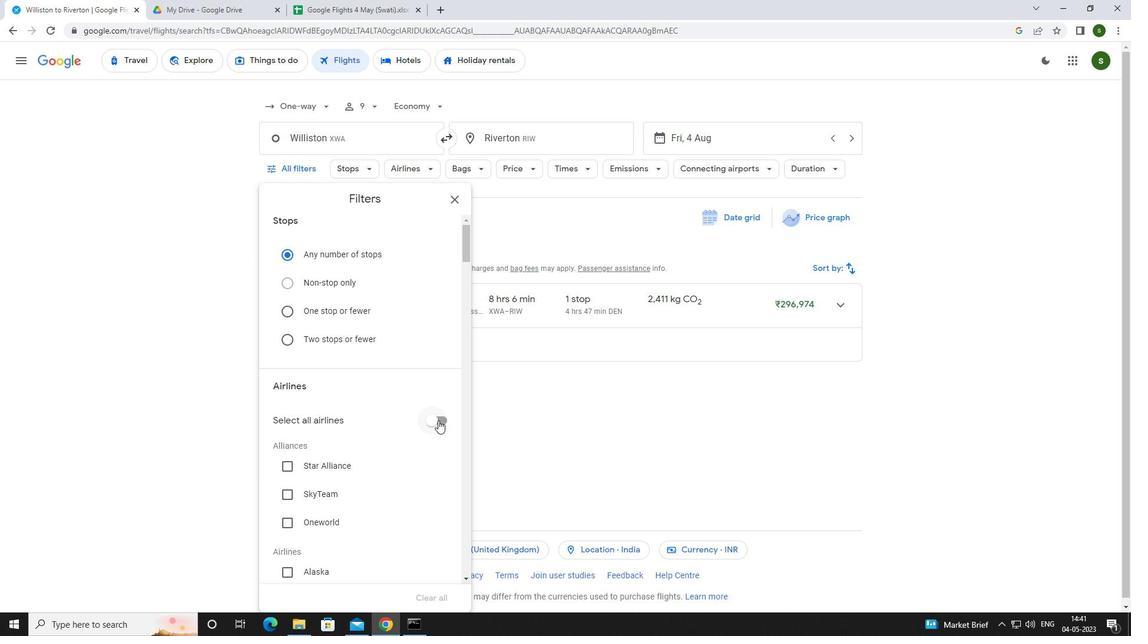 
Action: Mouse scrolled (438, 420) with delta (0, 0)
Screenshot: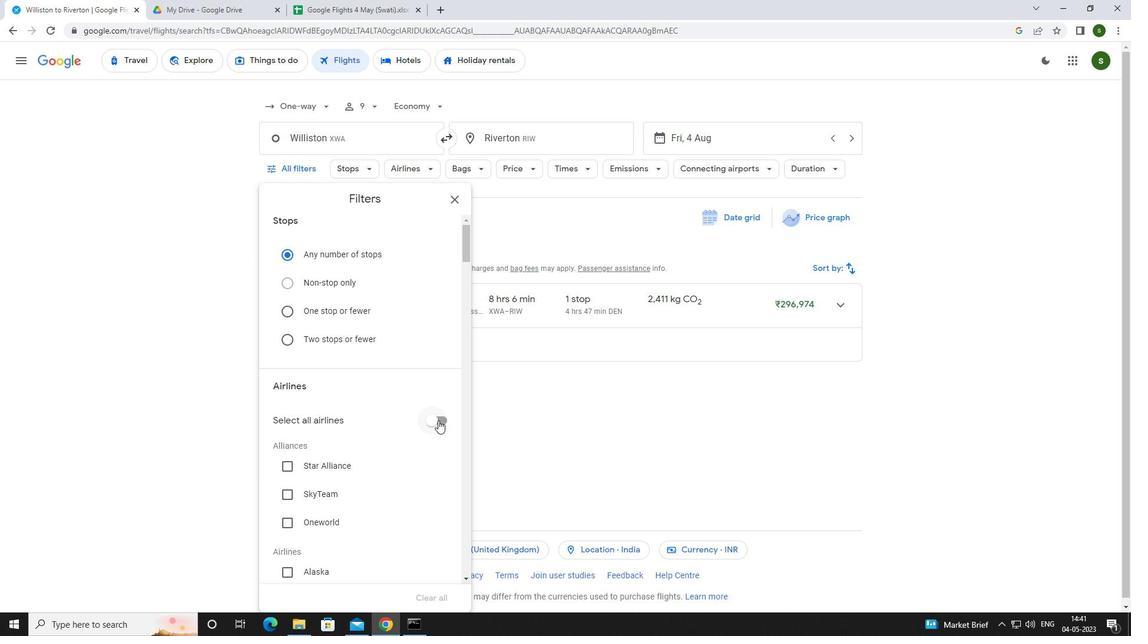 
Action: Mouse scrolled (438, 420) with delta (0, 0)
Screenshot: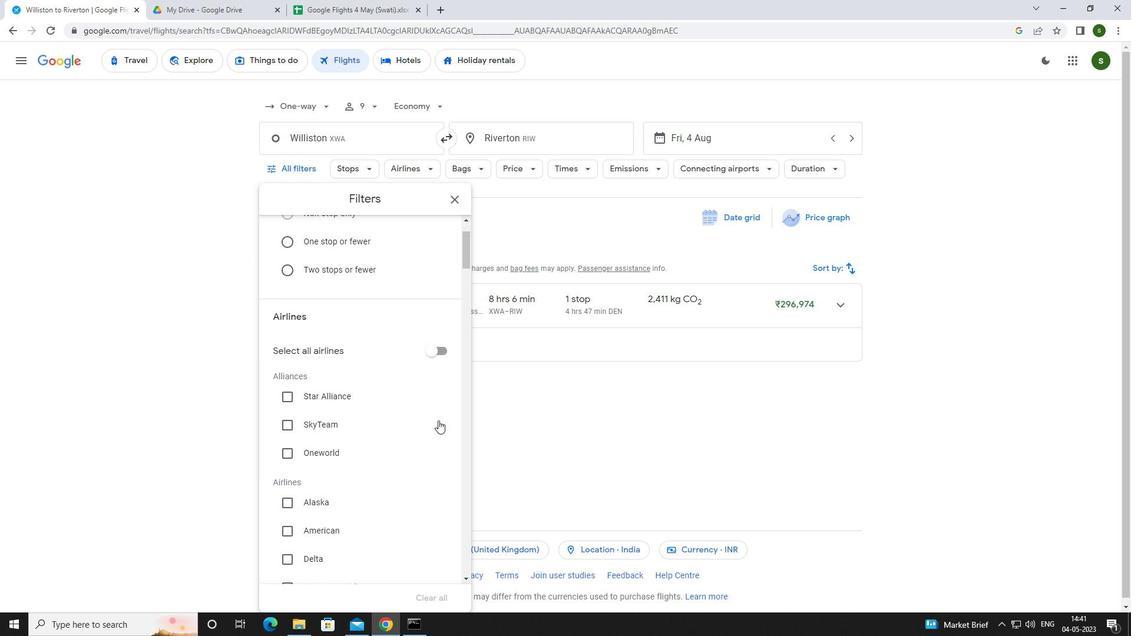 
Action: Mouse scrolled (438, 420) with delta (0, 0)
Screenshot: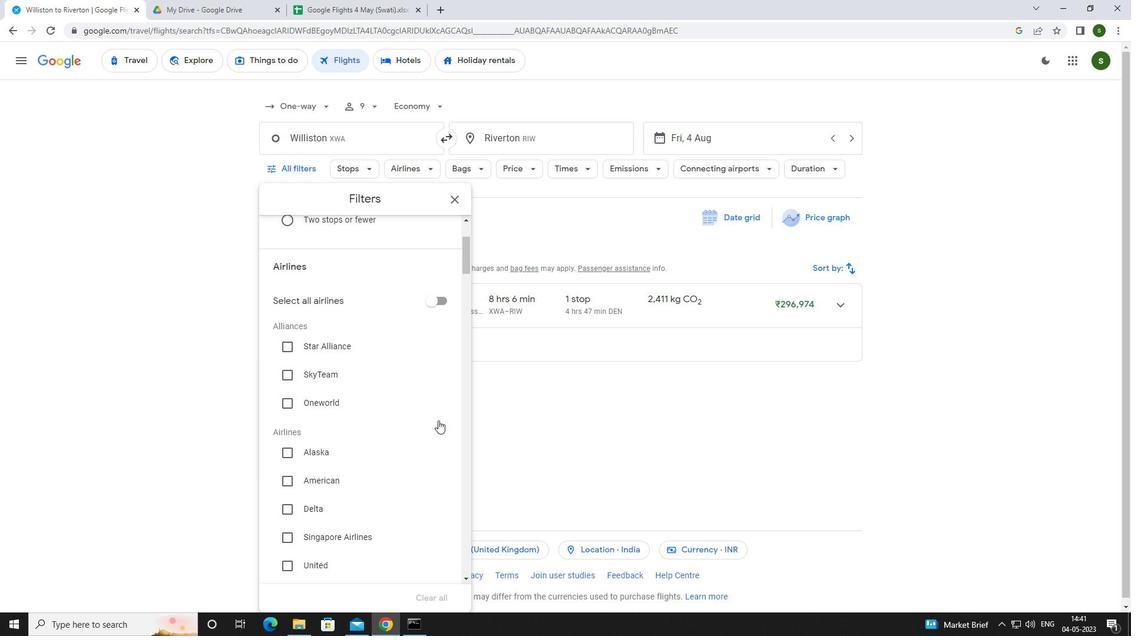 
Action: Mouse moved to (330, 476)
Screenshot: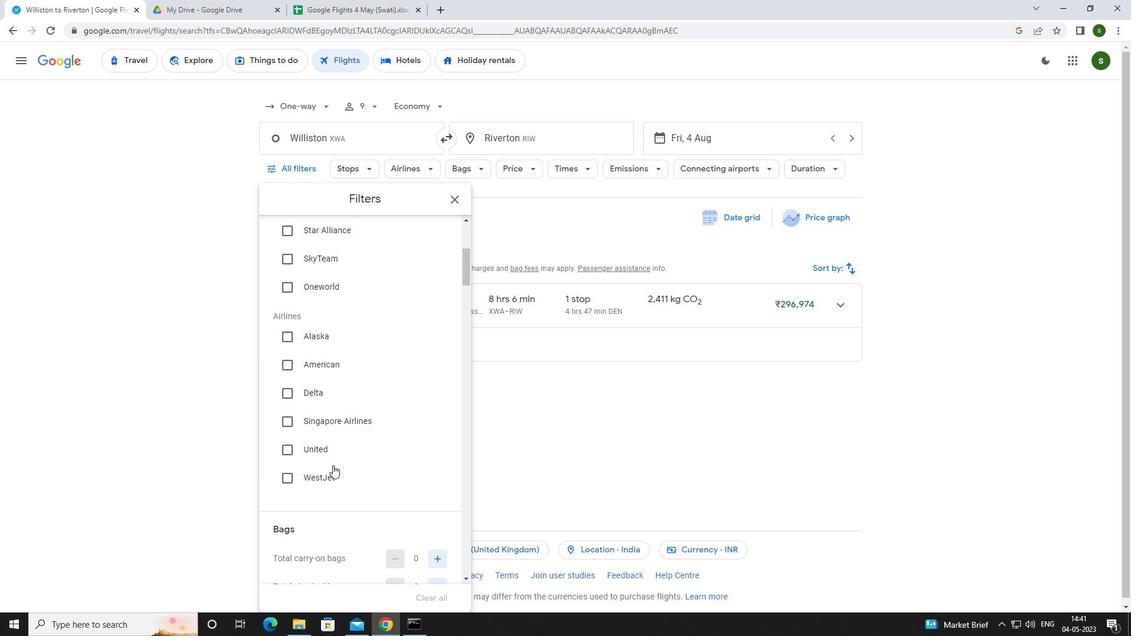 
Action: Mouse pressed left at (330, 476)
Screenshot: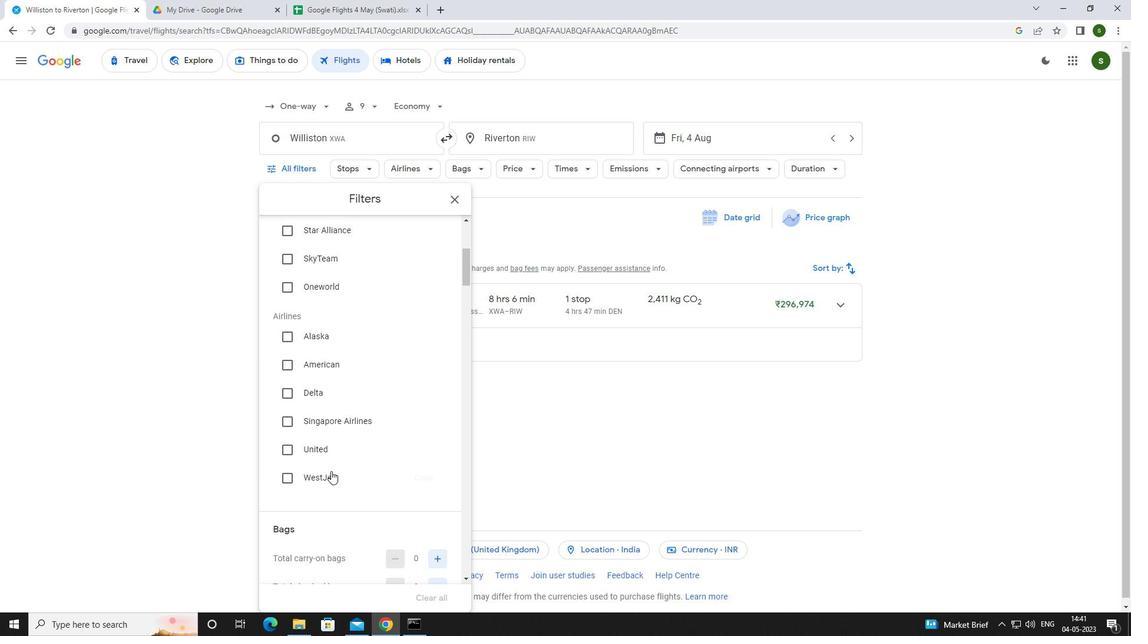 
Action: Mouse scrolled (330, 475) with delta (0, 0)
Screenshot: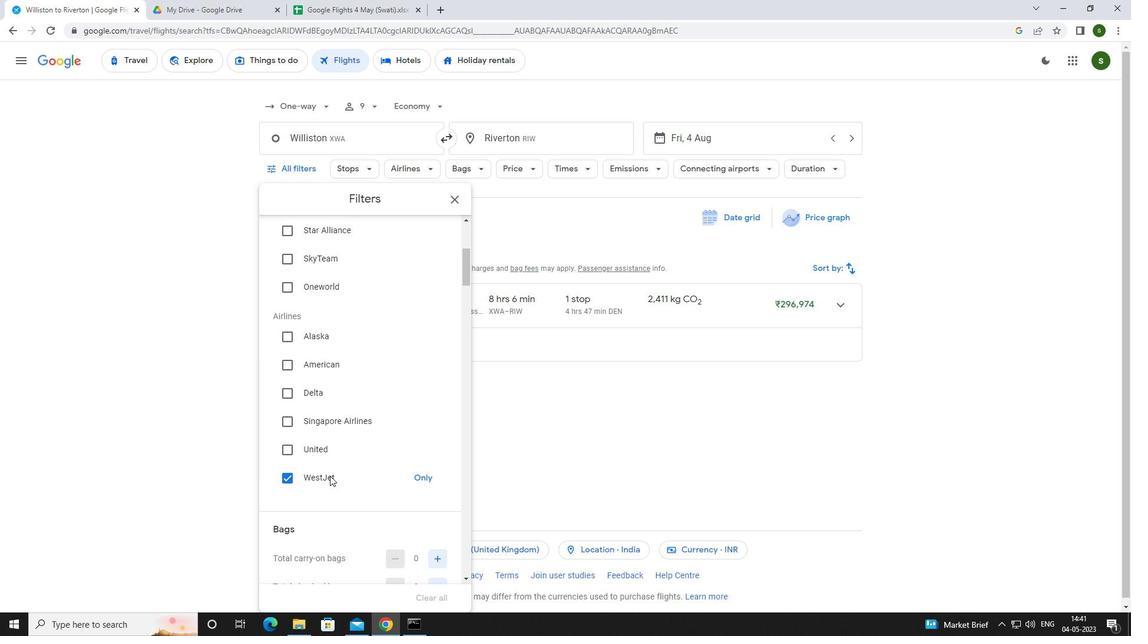 
Action: Mouse scrolled (330, 475) with delta (0, 0)
Screenshot: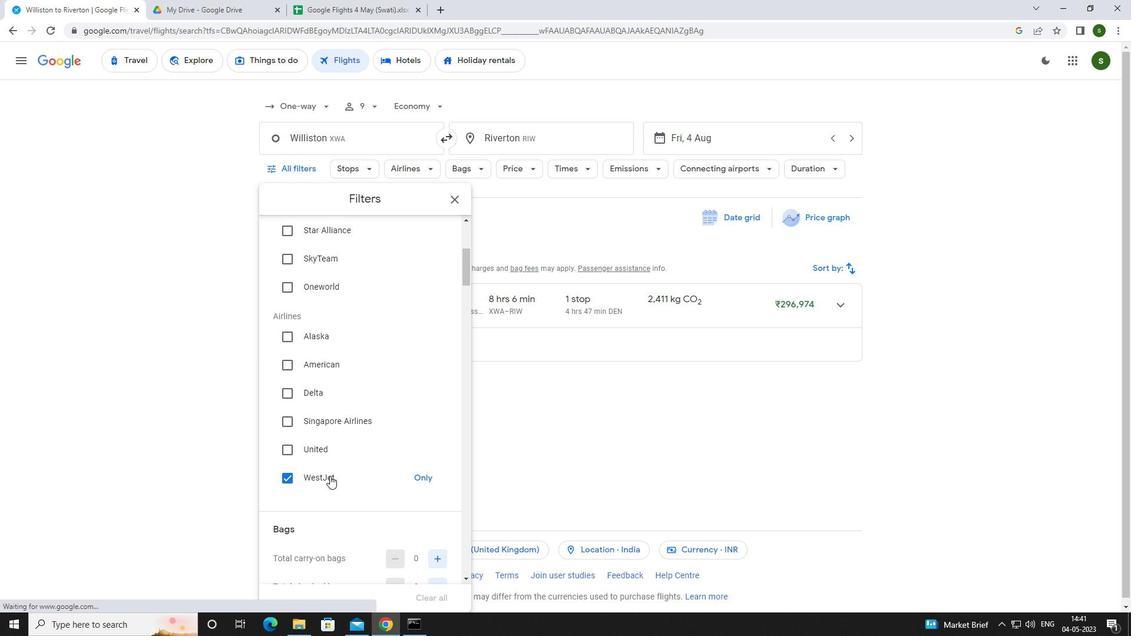 
Action: Mouse moved to (435, 440)
Screenshot: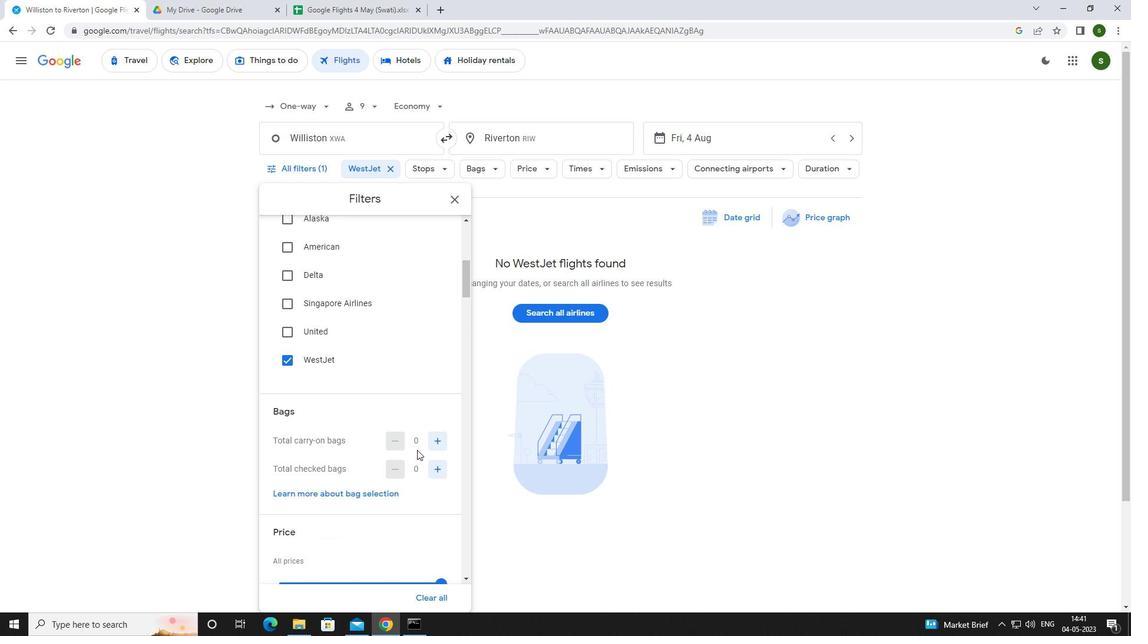 
Action: Mouse pressed left at (435, 440)
Screenshot: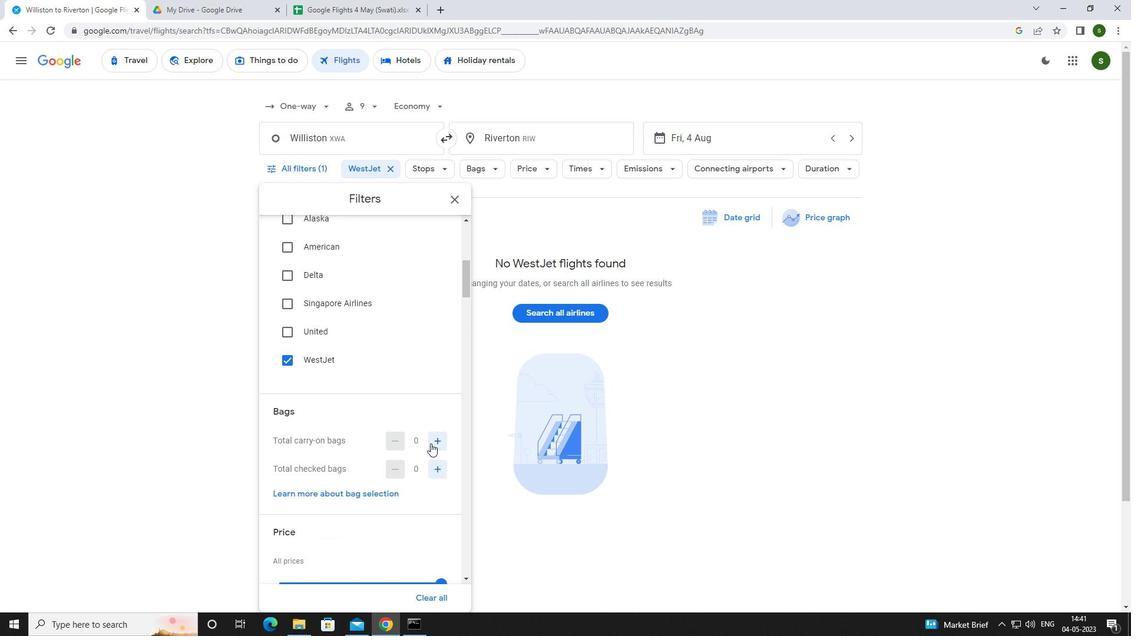 
Action: Mouse moved to (440, 470)
Screenshot: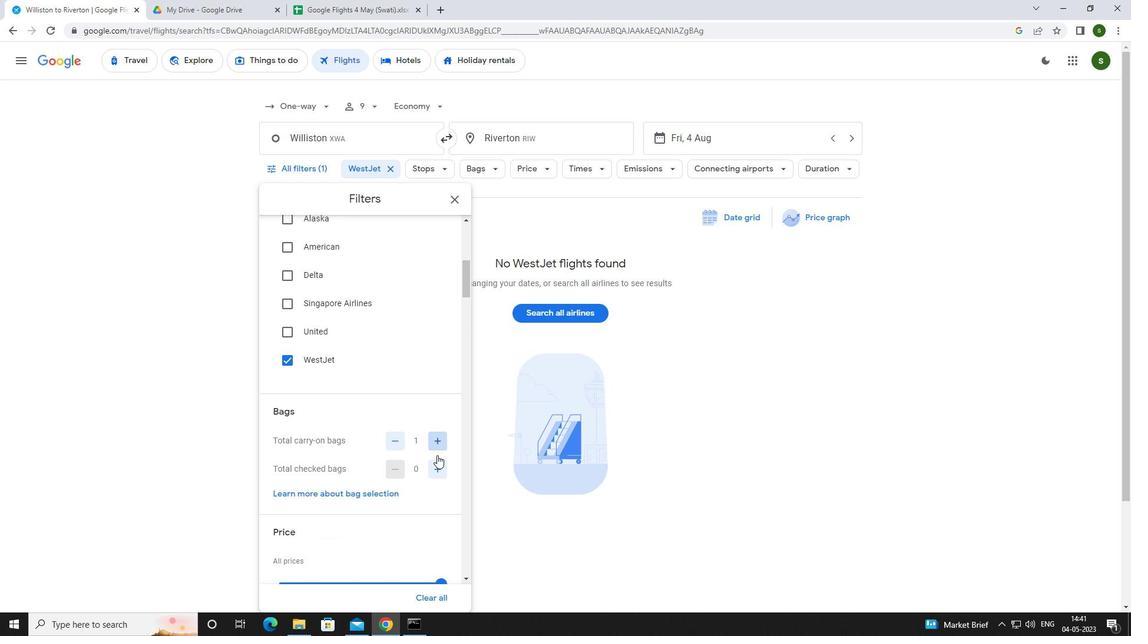 
Action: Mouse pressed left at (440, 470)
Screenshot: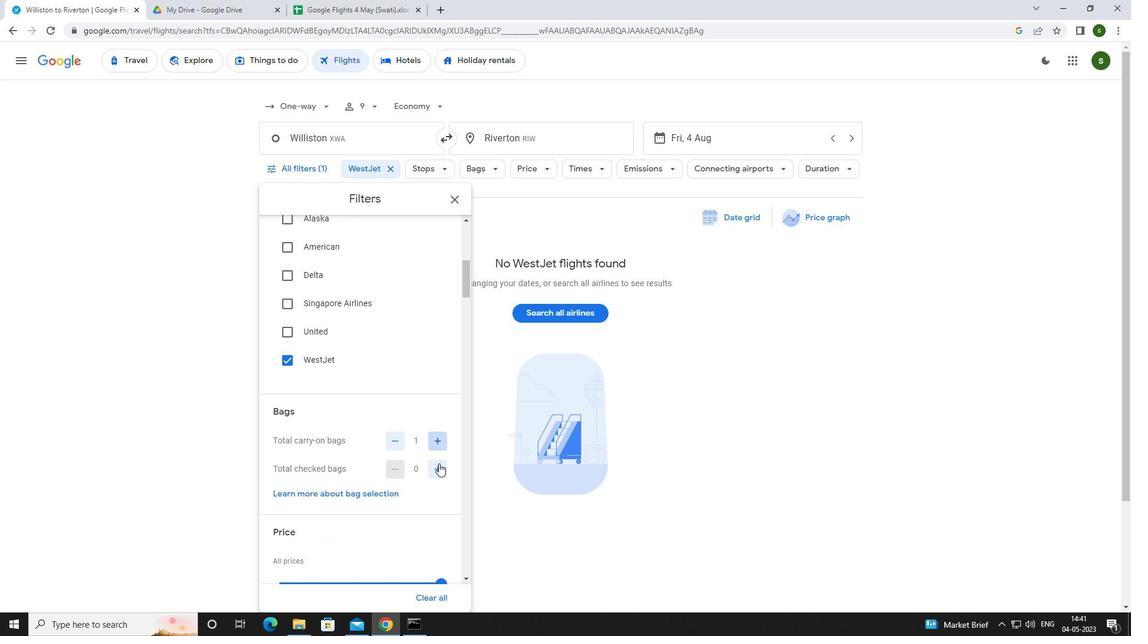 
Action: Mouse moved to (440, 471)
Screenshot: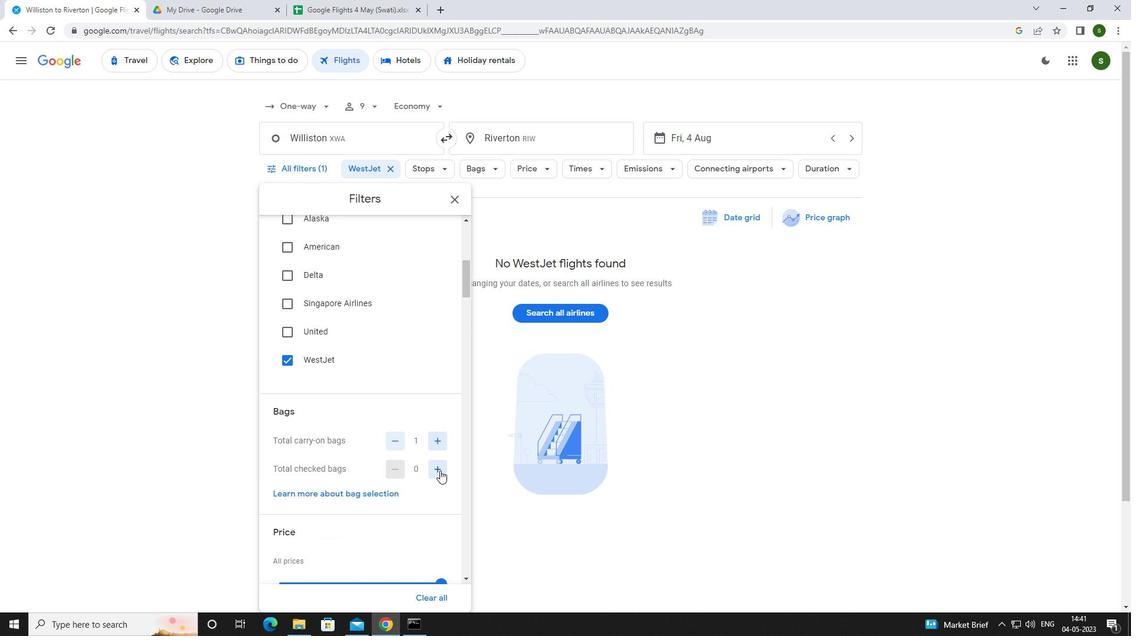 
Action: Mouse scrolled (440, 470) with delta (0, 0)
Screenshot: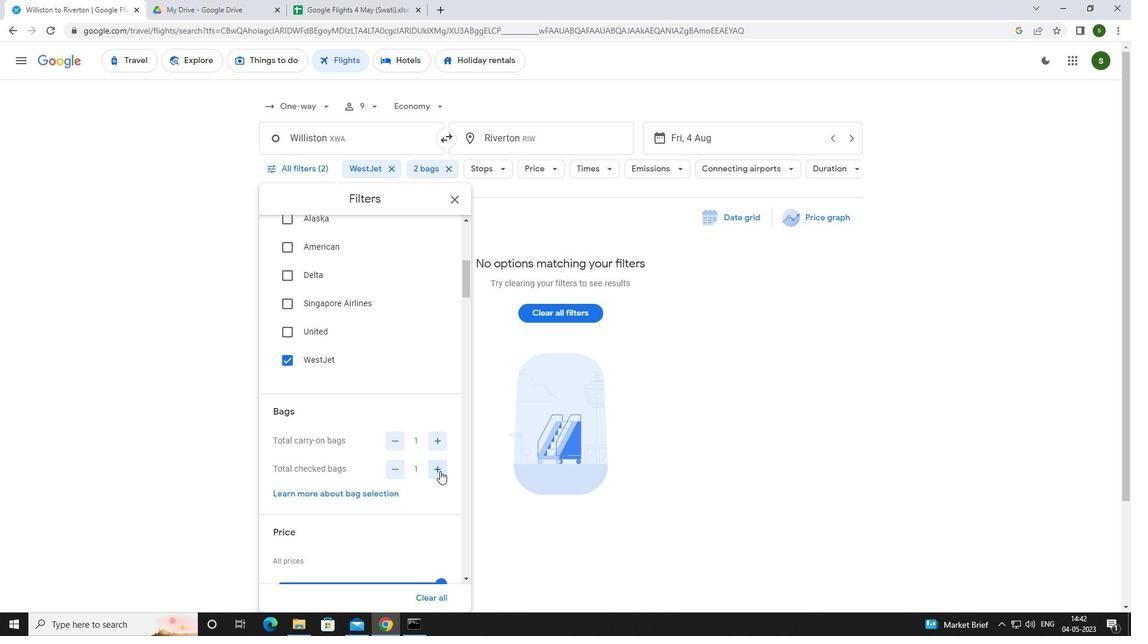
Action: Mouse scrolled (440, 470) with delta (0, 0)
Screenshot: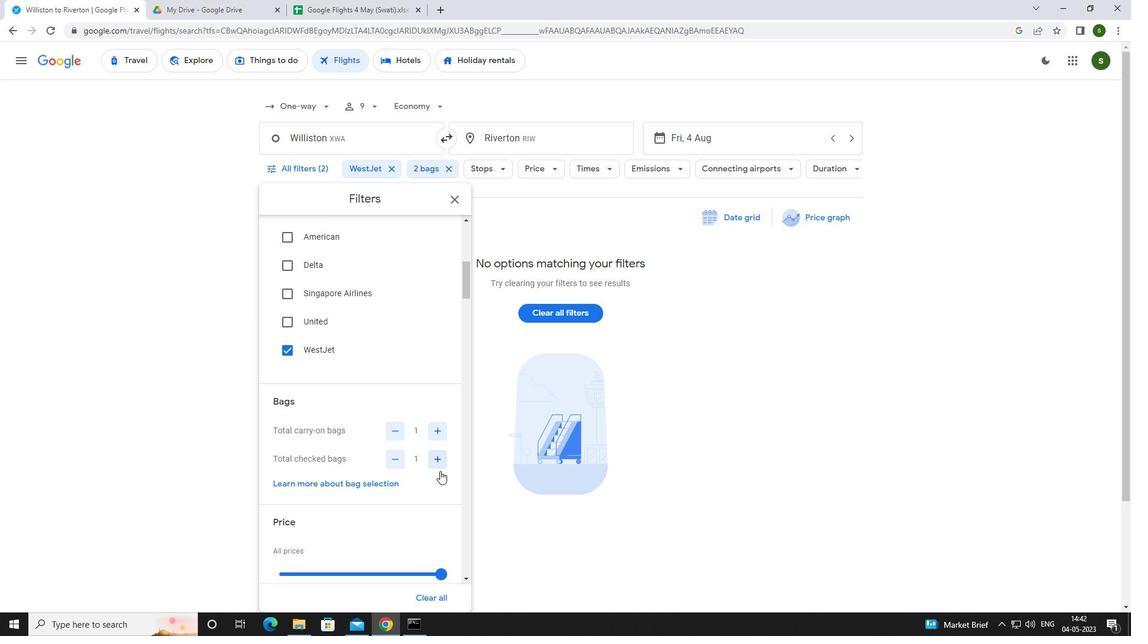 
Action: Mouse moved to (443, 466)
Screenshot: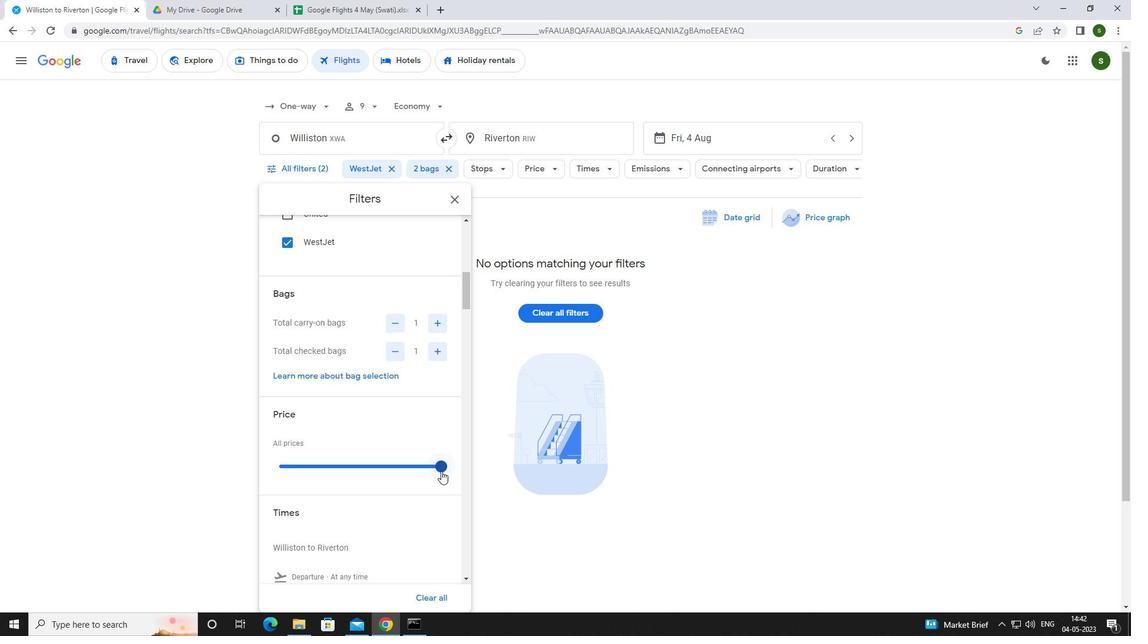 
Action: Mouse pressed left at (443, 466)
Screenshot: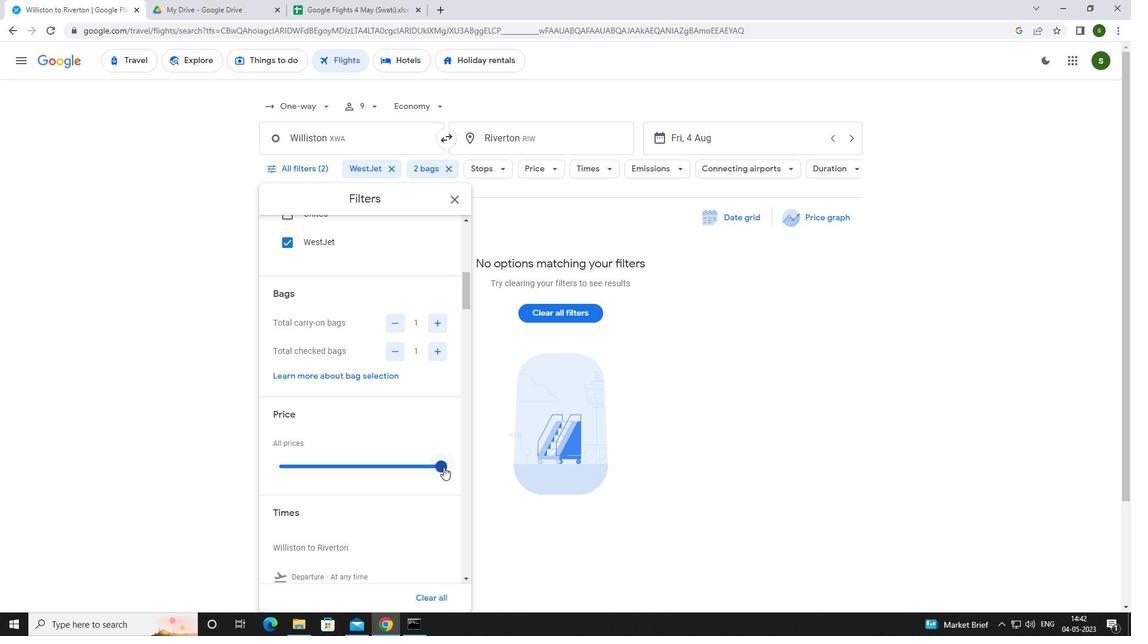 
Action: Mouse moved to (345, 426)
Screenshot: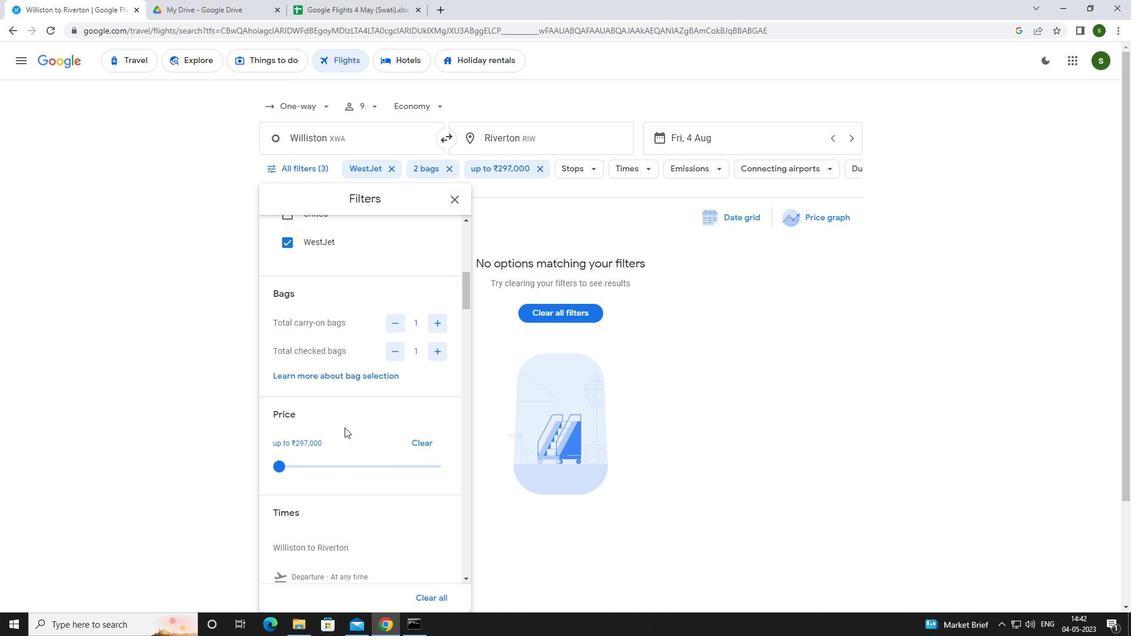 
Action: Mouse scrolled (345, 426) with delta (0, 0)
Screenshot: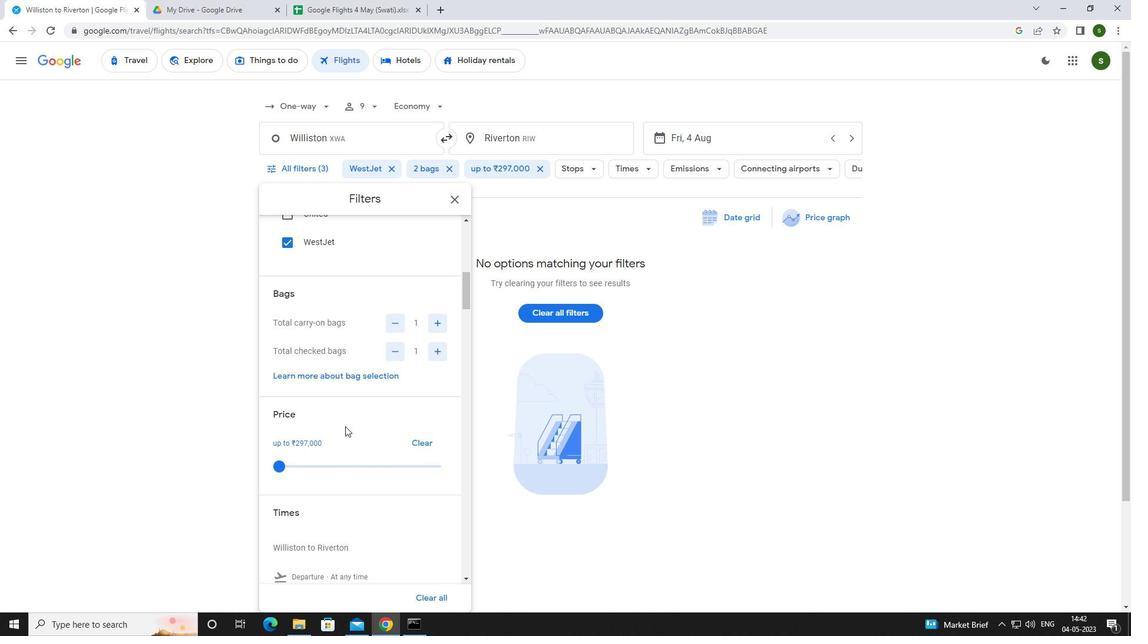 
Action: Mouse moved to (345, 426)
Screenshot: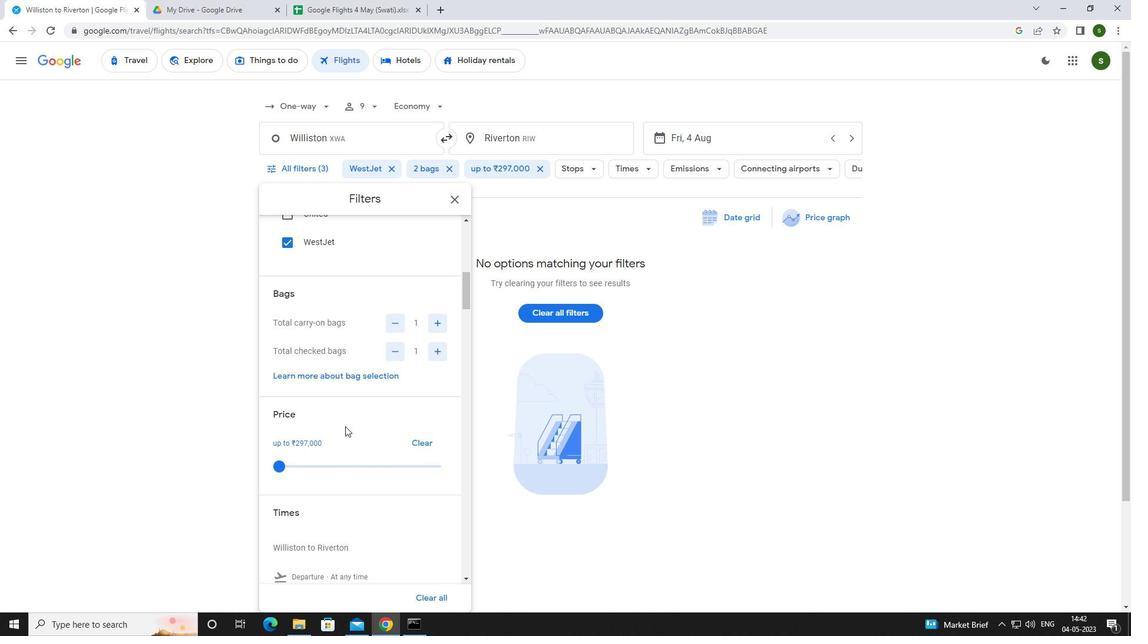 
Action: Mouse scrolled (345, 425) with delta (0, 0)
Screenshot: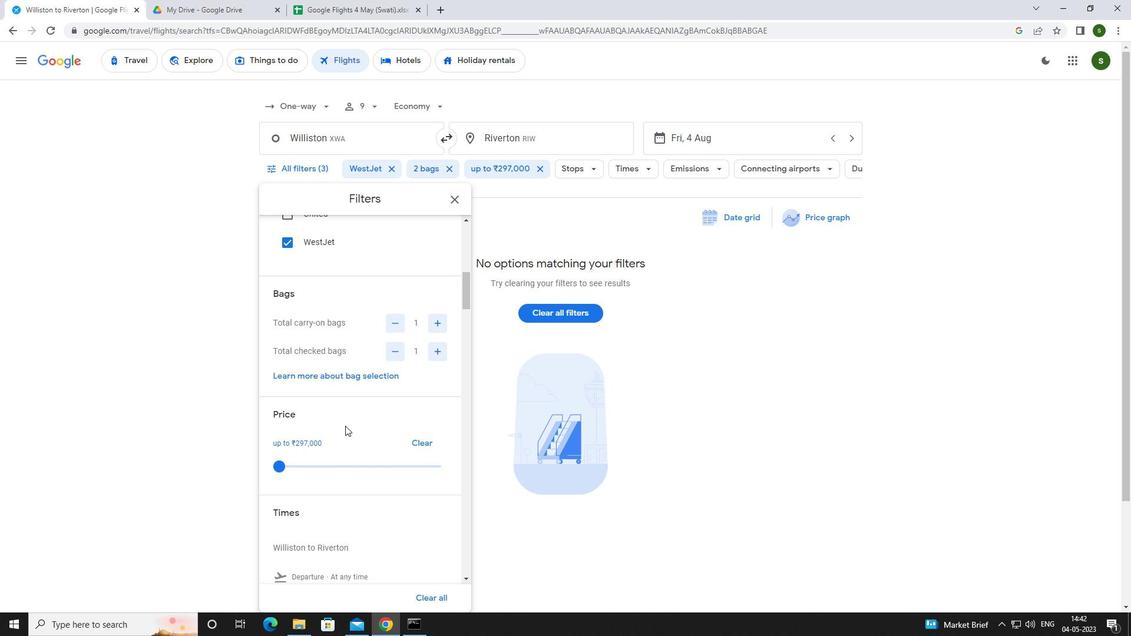 
Action: Mouse moved to (279, 479)
Screenshot: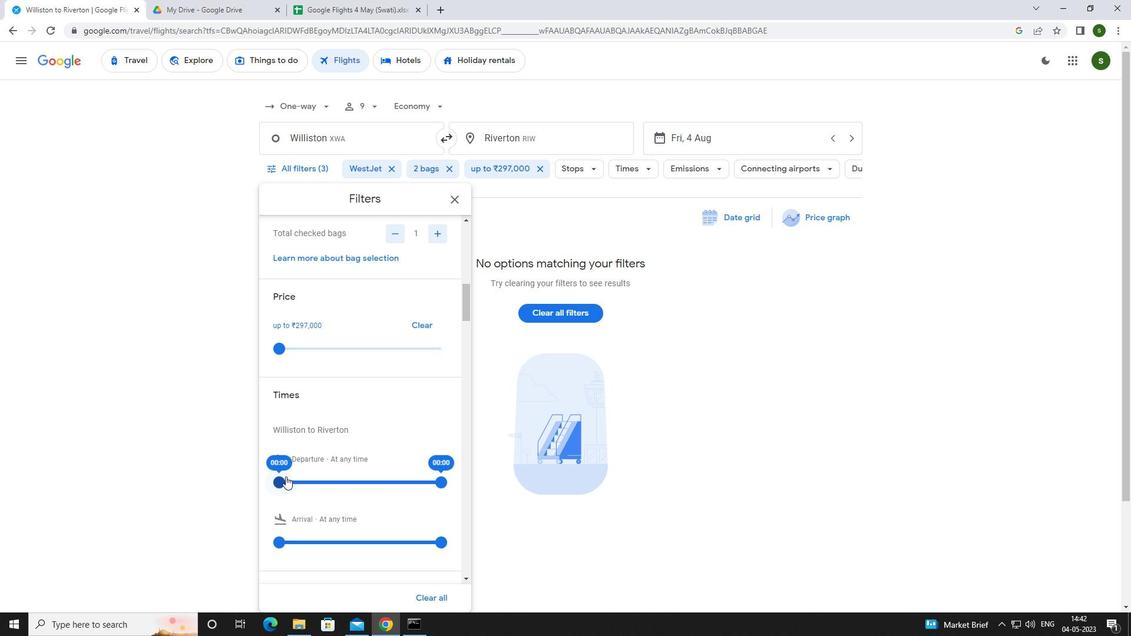 
Action: Mouse pressed left at (279, 479)
Screenshot: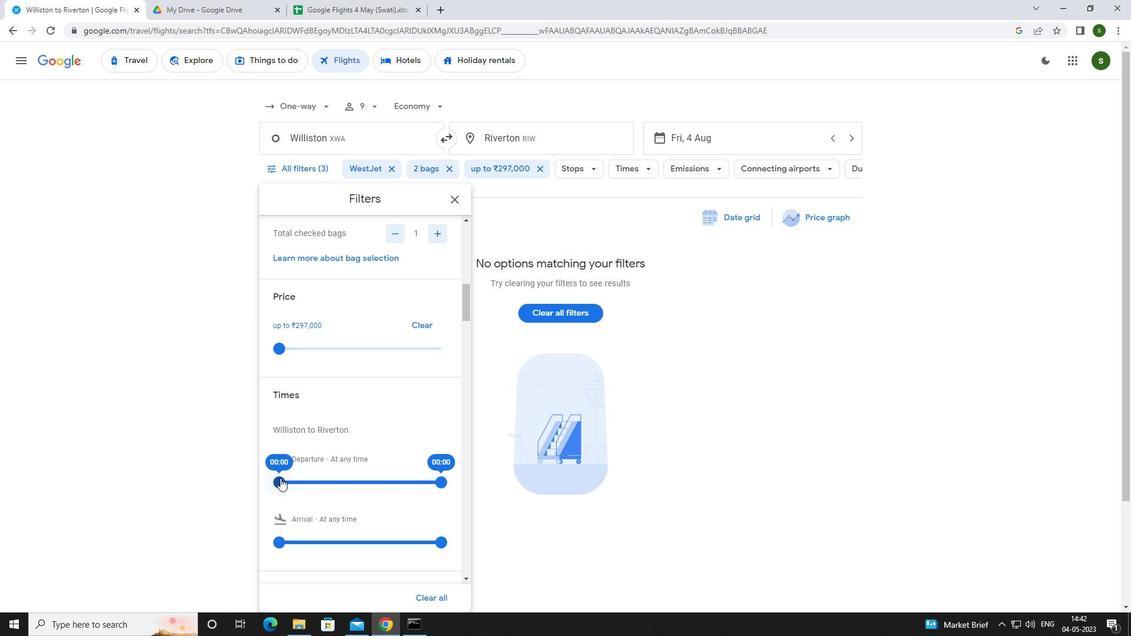 
Action: Mouse moved to (373, 485)
Screenshot: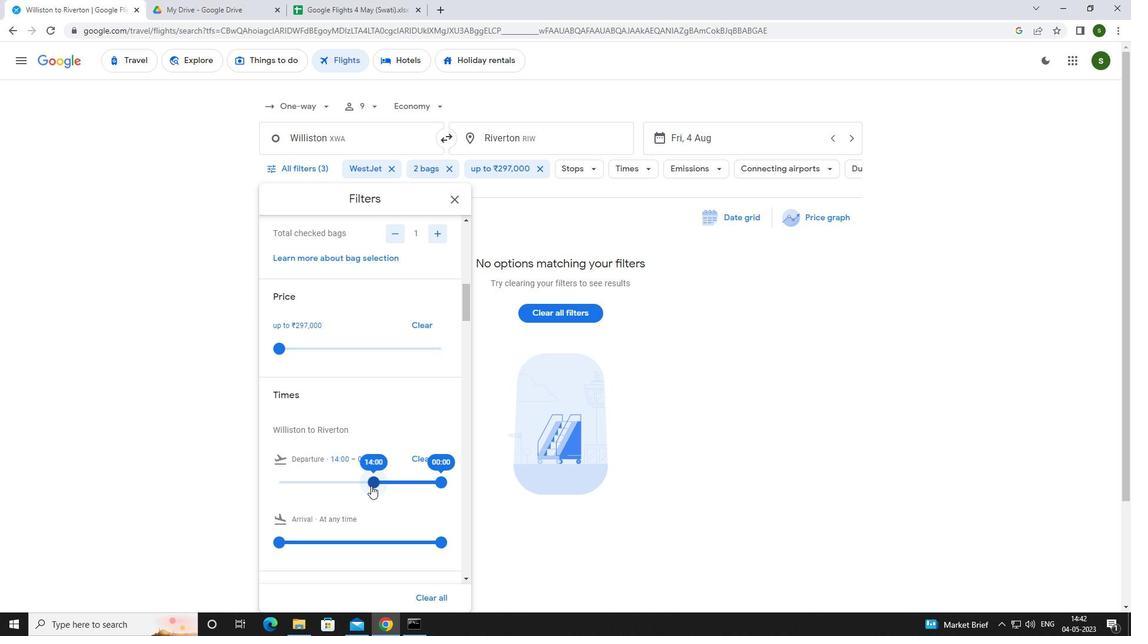 
Action: Mouse pressed left at (373, 485)
Screenshot: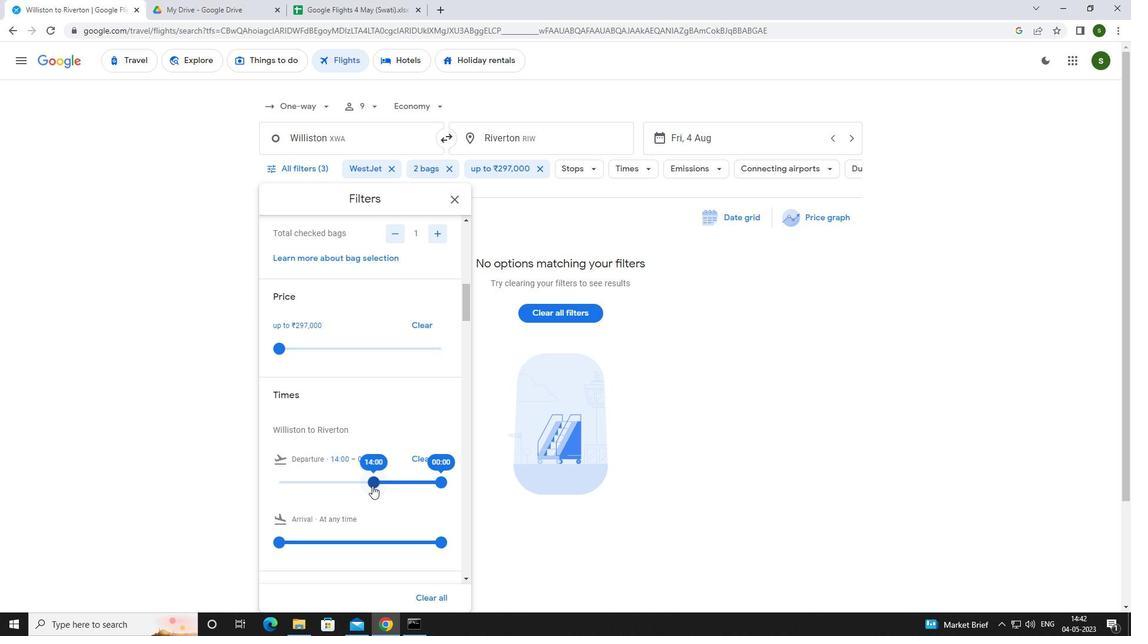 
Action: Mouse moved to (373, 478)
Screenshot: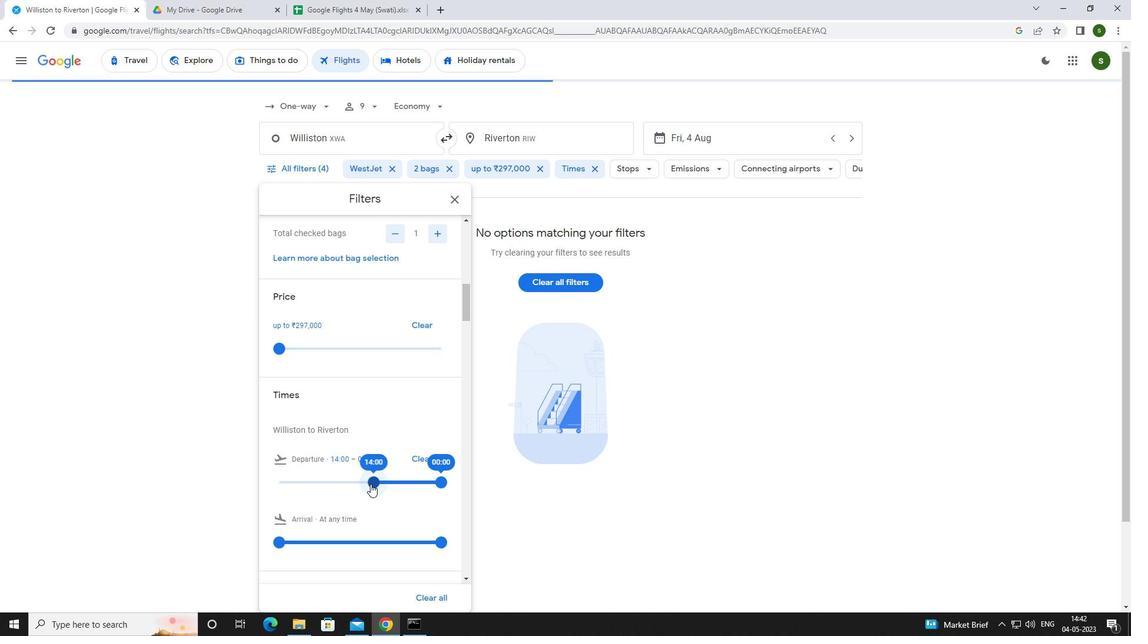 
Action: Mouse pressed left at (373, 478)
Screenshot: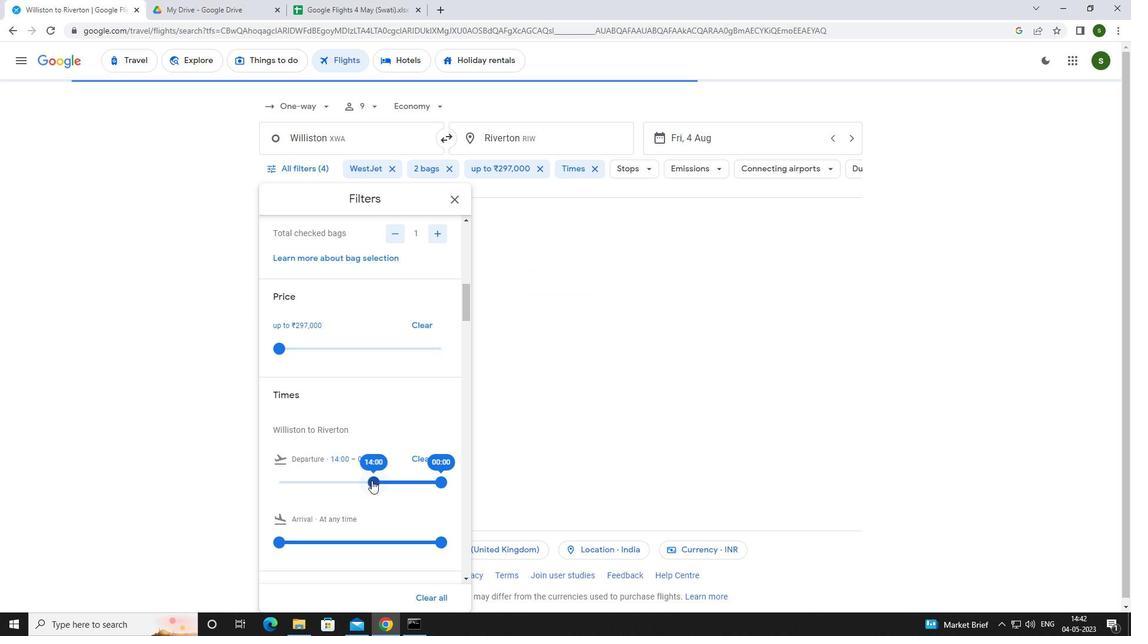 
Action: Mouse moved to (661, 404)
Screenshot: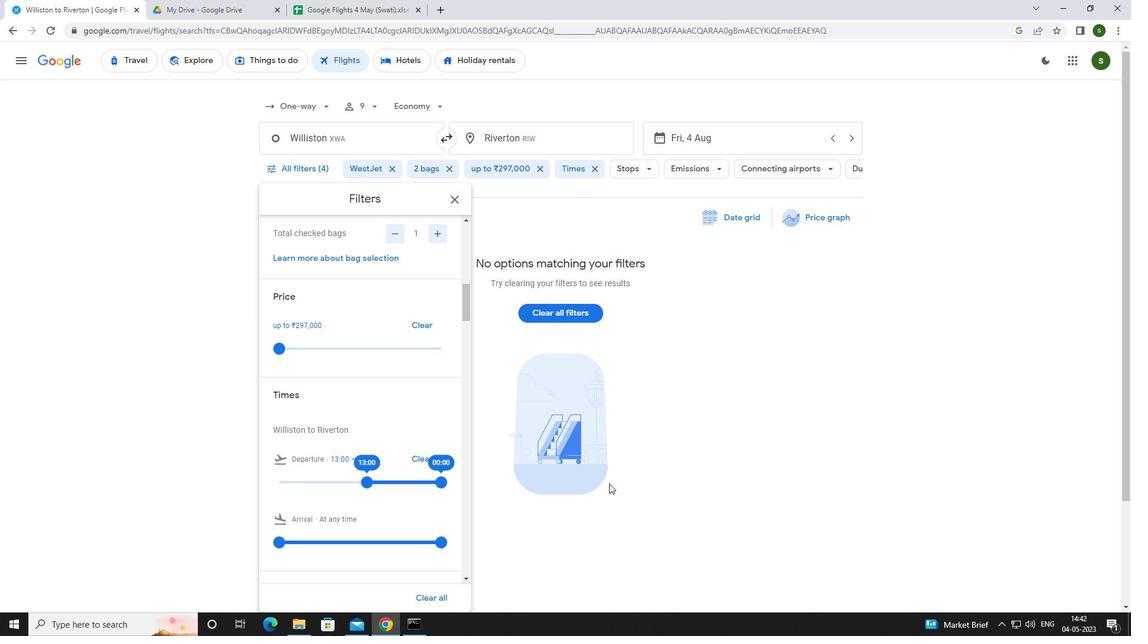 
Action: Mouse pressed left at (661, 404)
Screenshot: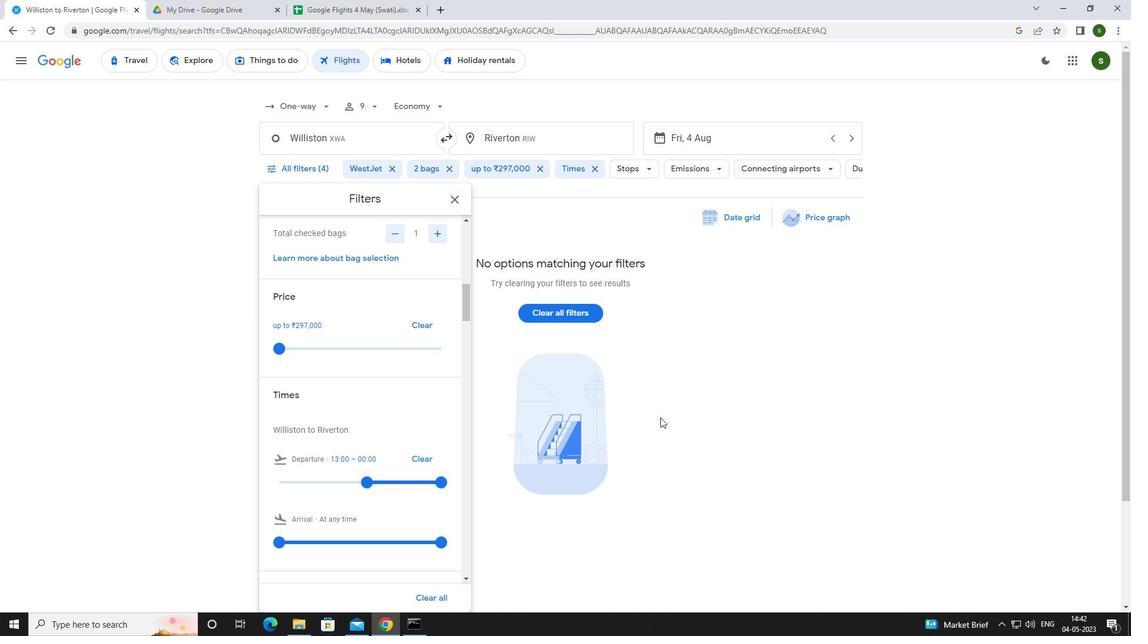 
